 Task: Look for space in Hunchun, China from 4th June, 2023 to 8th June, 2023 for 2 adults in price range Rs.8000 to Rs.16000. Place can be private room with 1  bedroom having 1 bed and 1 bathroom. Property type can be house, flat, guest house, hotel. Booking option can be shelf check-in. Required host language is Chinese (Simplified).
Action: Mouse moved to (619, 91)
Screenshot: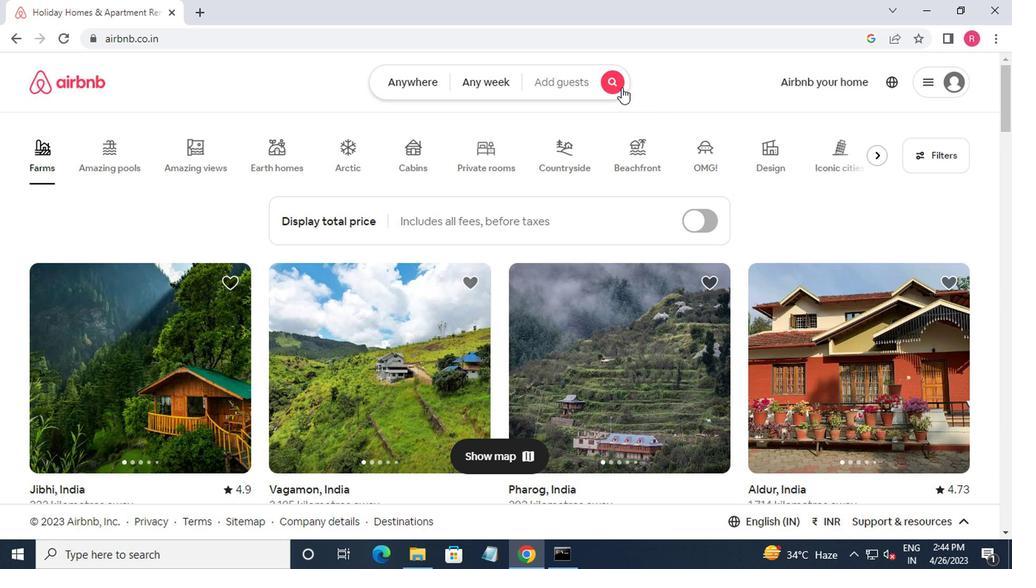 
Action: Mouse pressed left at (619, 91)
Screenshot: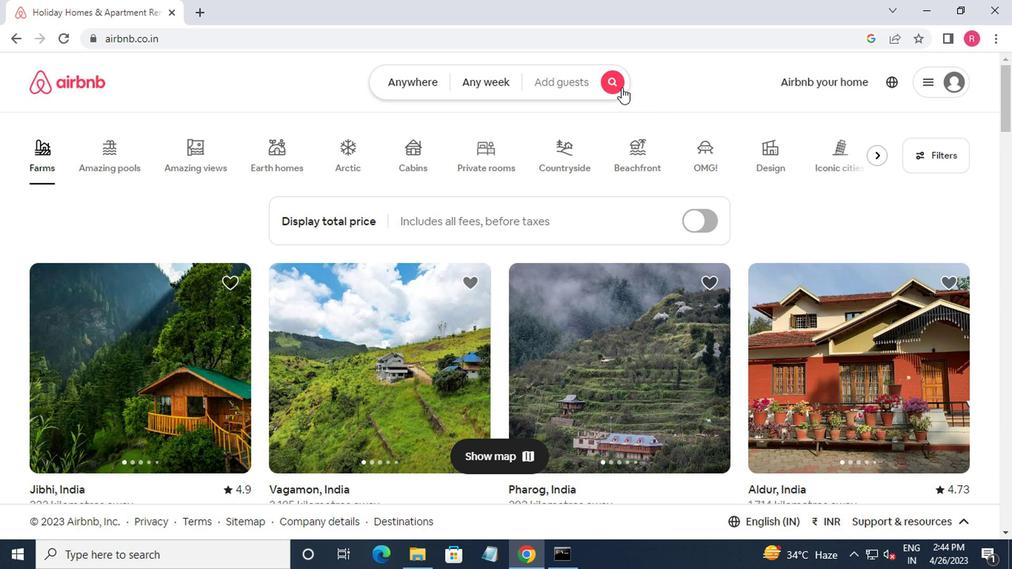 
Action: Mouse moved to (240, 149)
Screenshot: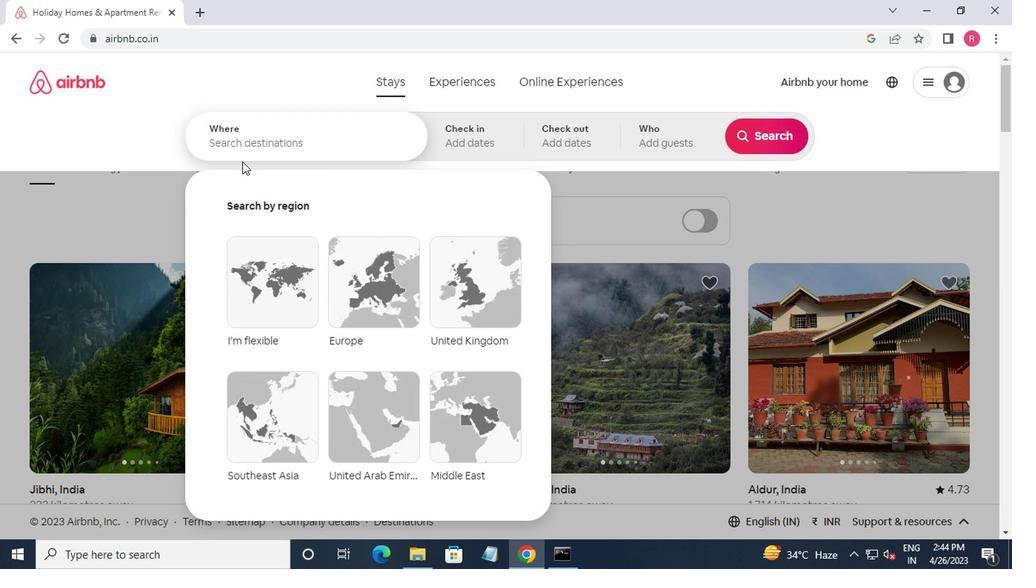 
Action: Mouse pressed left at (240, 149)
Screenshot: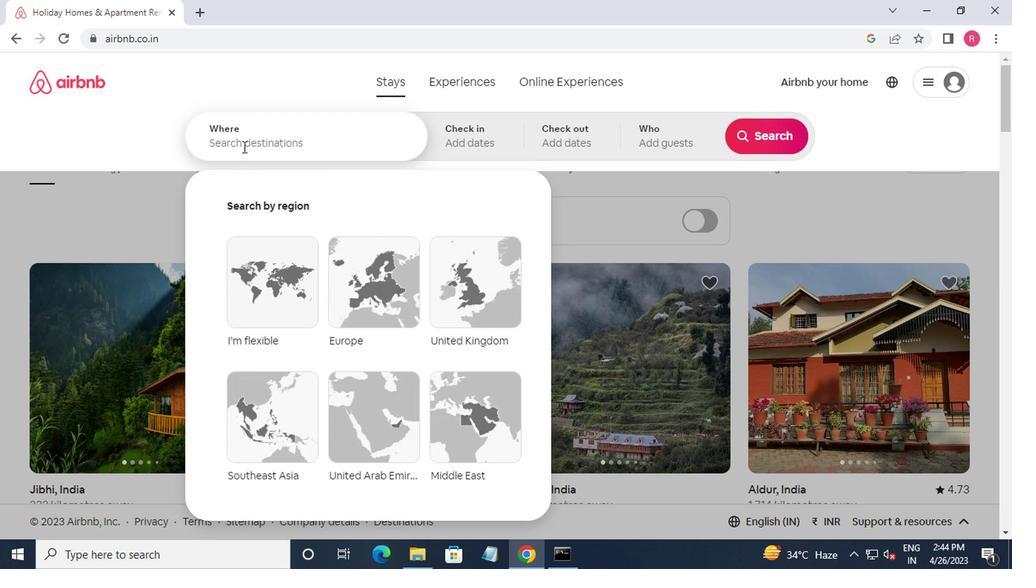 
Action: Mouse moved to (253, 158)
Screenshot: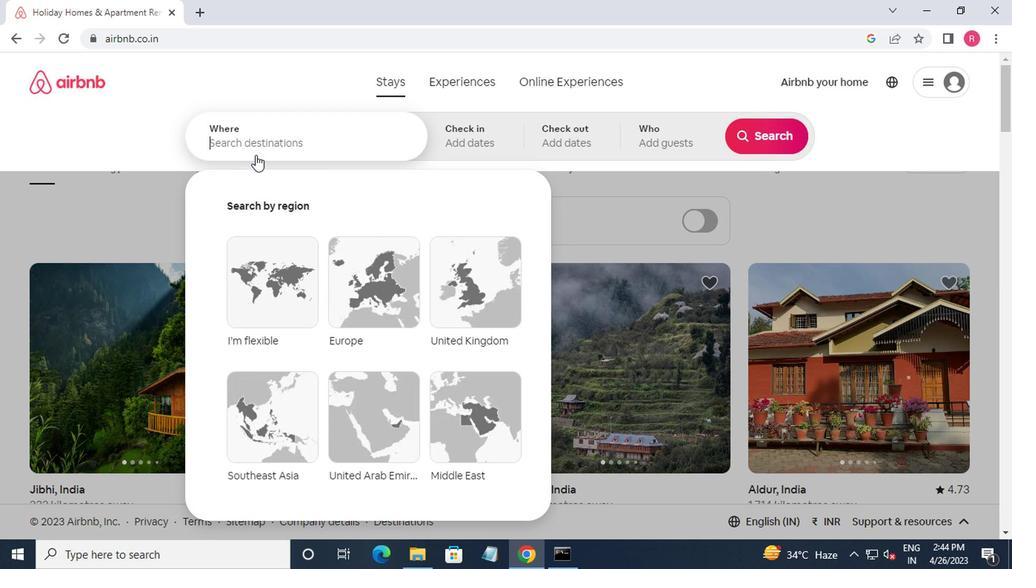 
Action: Key pressed h
Screenshot: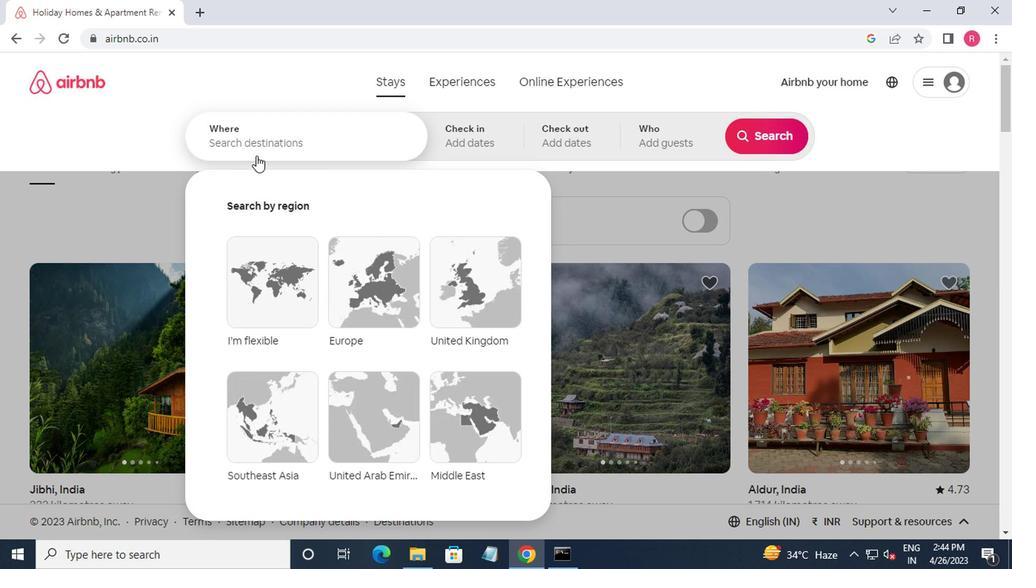 
Action: Mouse moved to (253, 159)
Screenshot: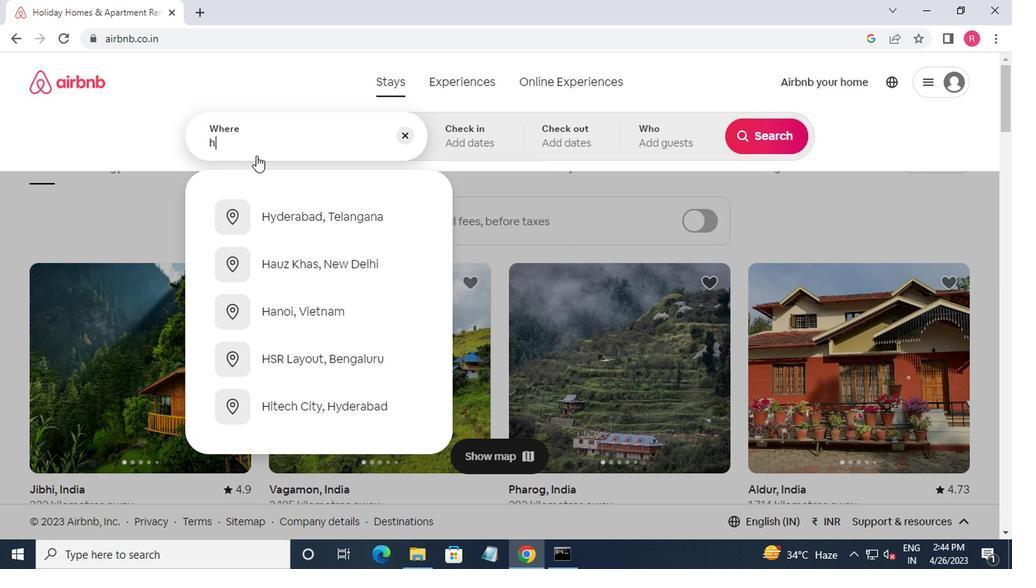 
Action: Key pressed unchy<Key.backspace>
Screenshot: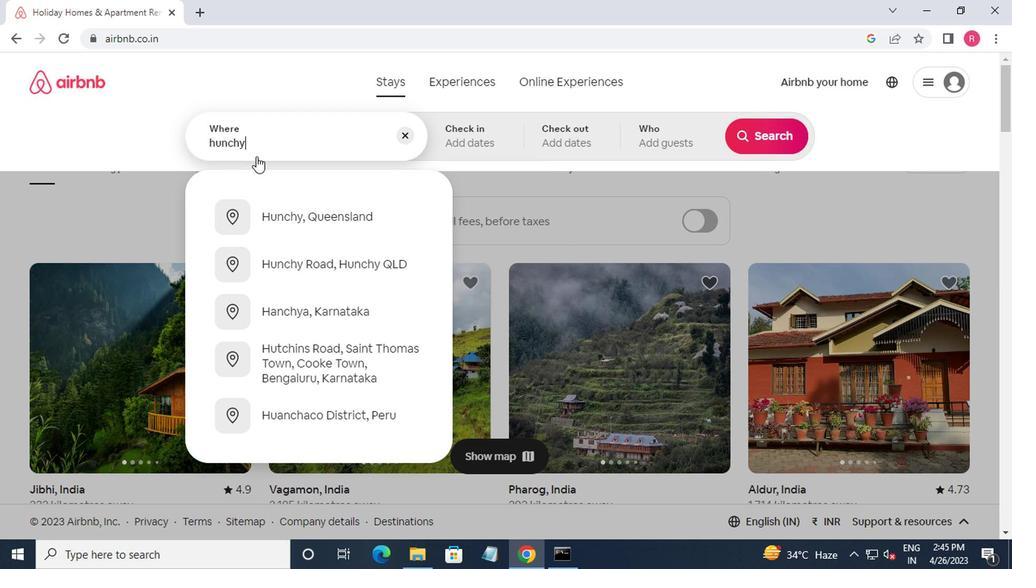 
Action: Mouse moved to (254, 159)
Screenshot: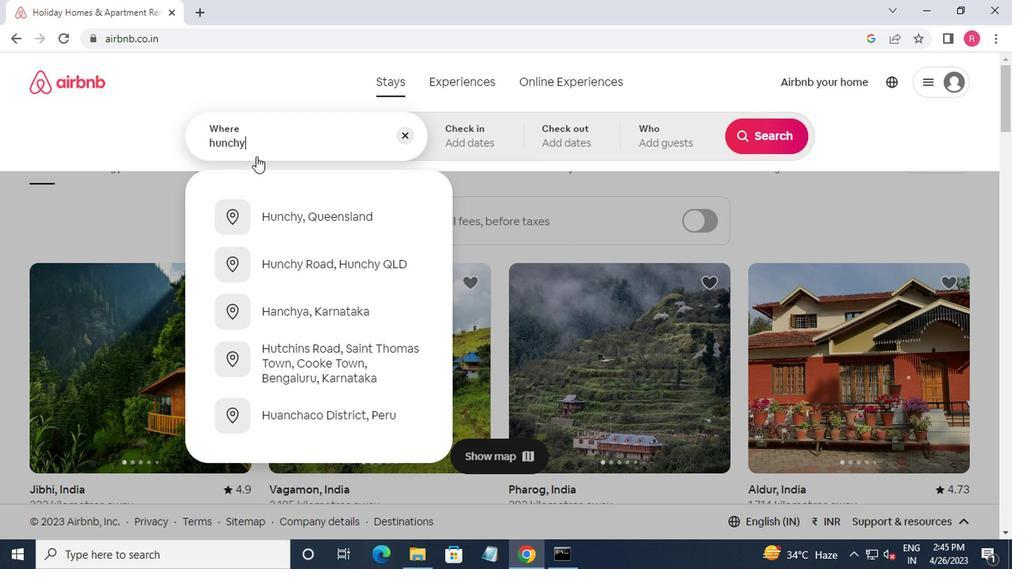 
Action: Key pressed un
Screenshot: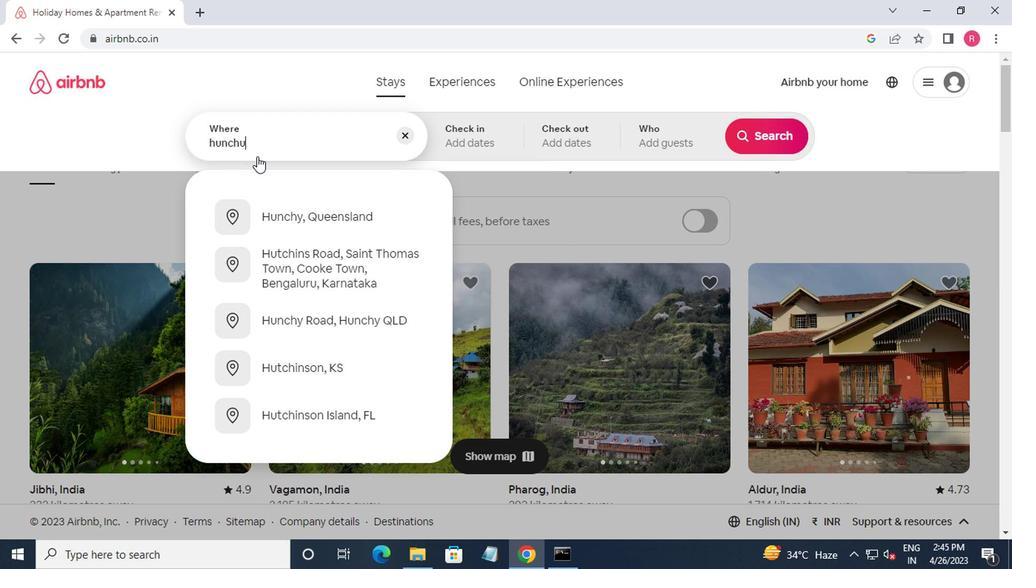 
Action: Mouse moved to (254, 159)
Screenshot: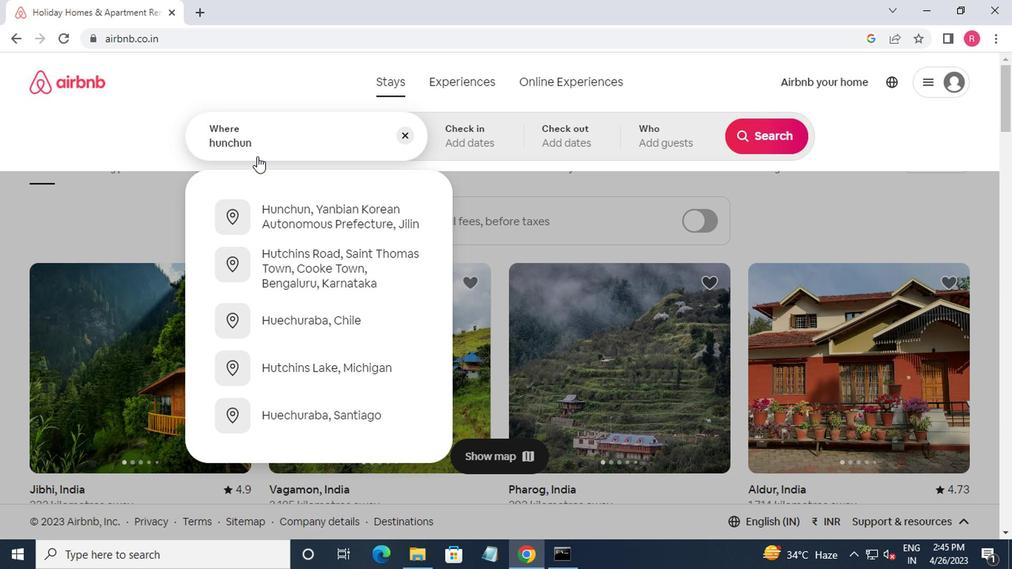 
Action: Key pressed ,china<Key.enter>
Screenshot: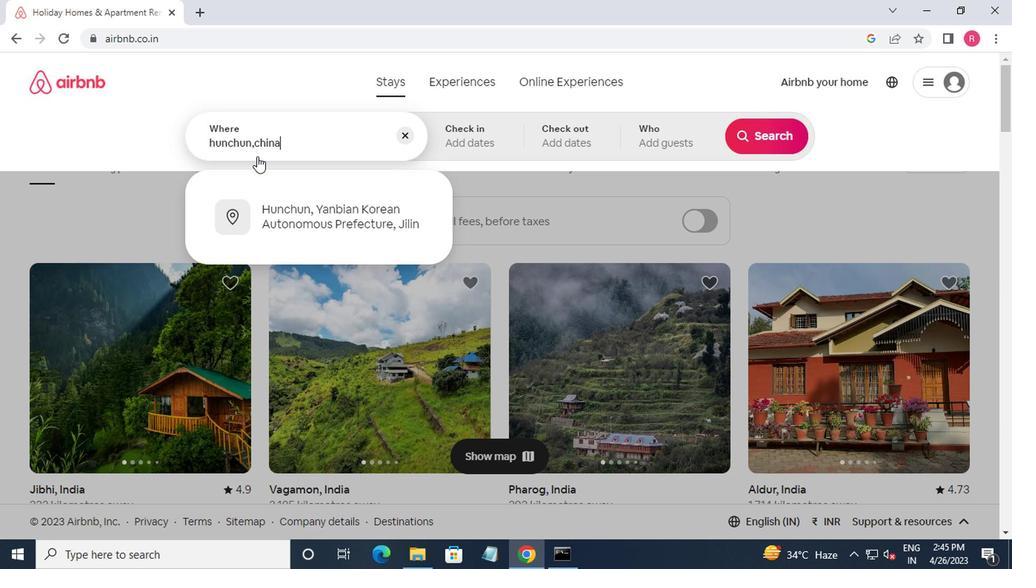 
Action: Mouse moved to (754, 263)
Screenshot: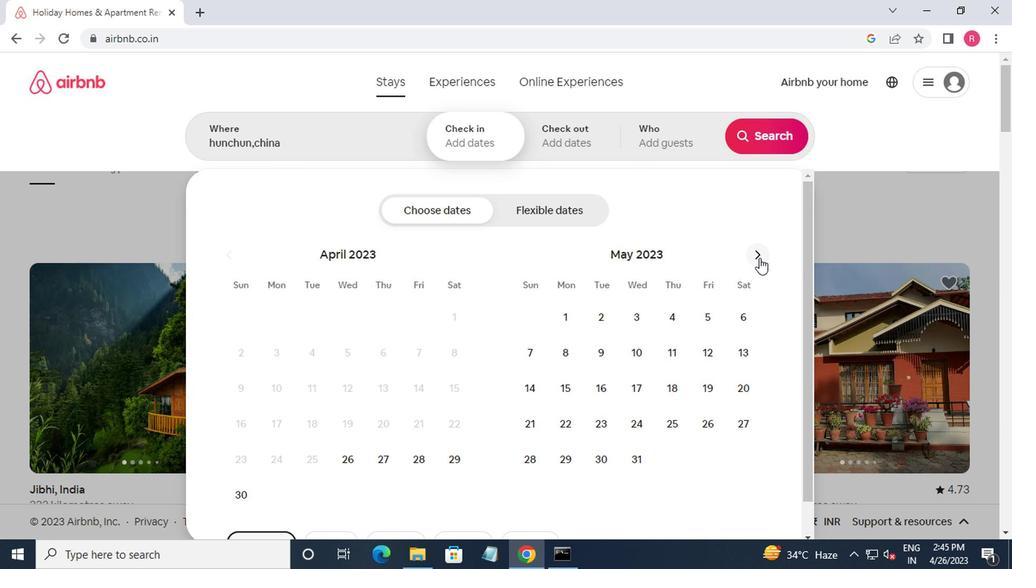 
Action: Mouse pressed left at (754, 263)
Screenshot: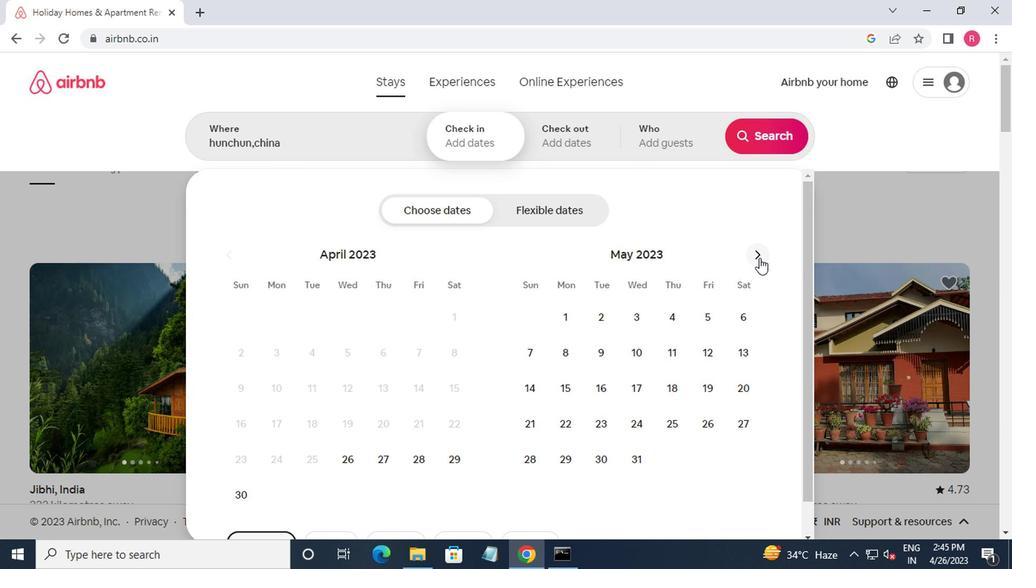 
Action: Mouse moved to (537, 365)
Screenshot: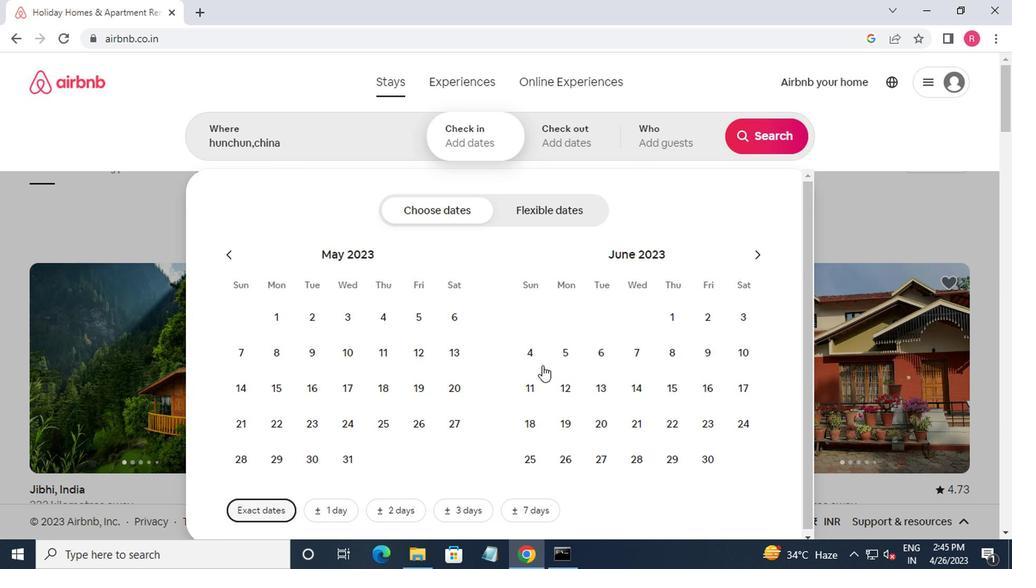 
Action: Mouse pressed left at (537, 365)
Screenshot: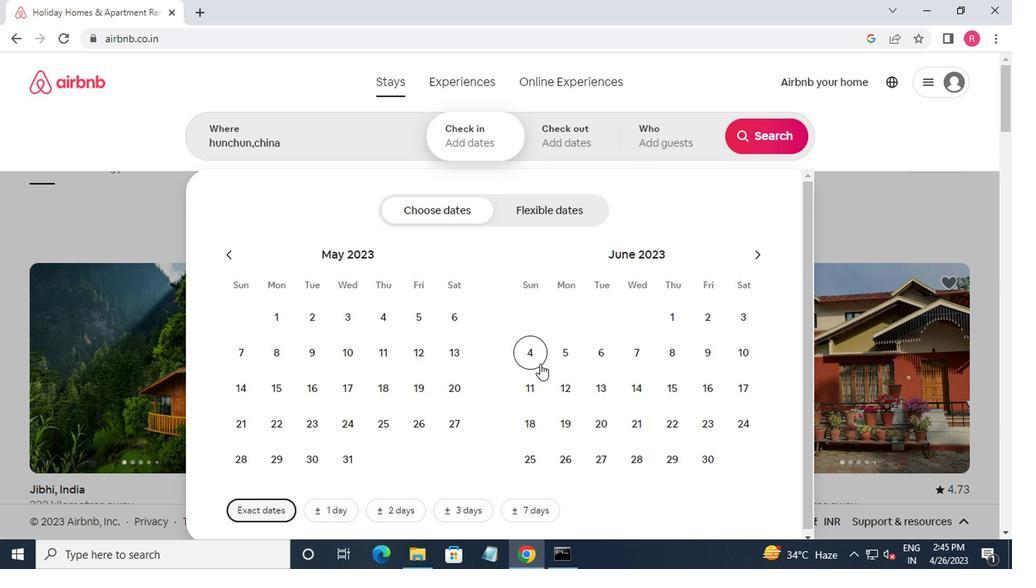 
Action: Mouse moved to (671, 356)
Screenshot: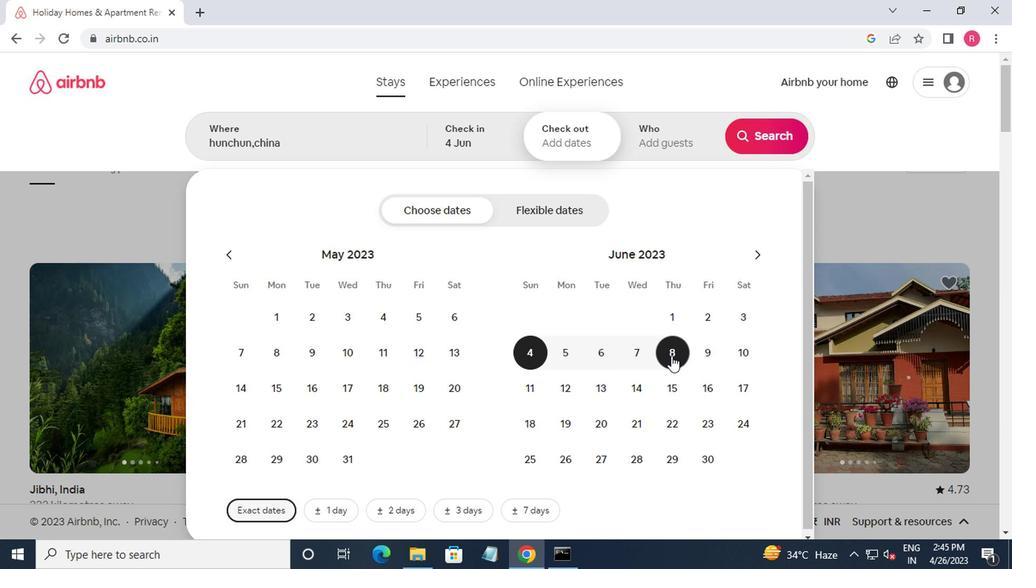 
Action: Mouse pressed left at (671, 356)
Screenshot: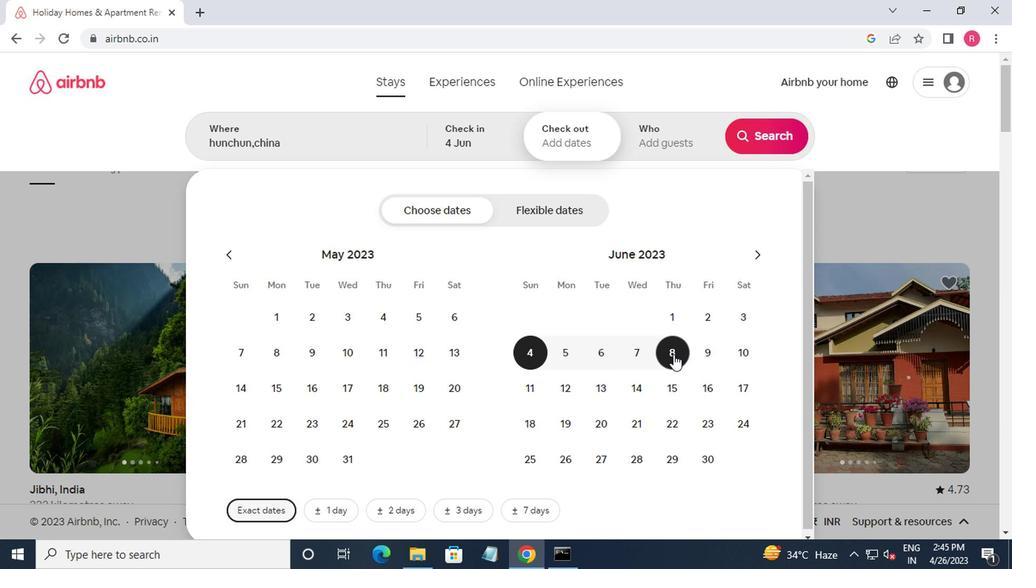 
Action: Mouse moved to (651, 145)
Screenshot: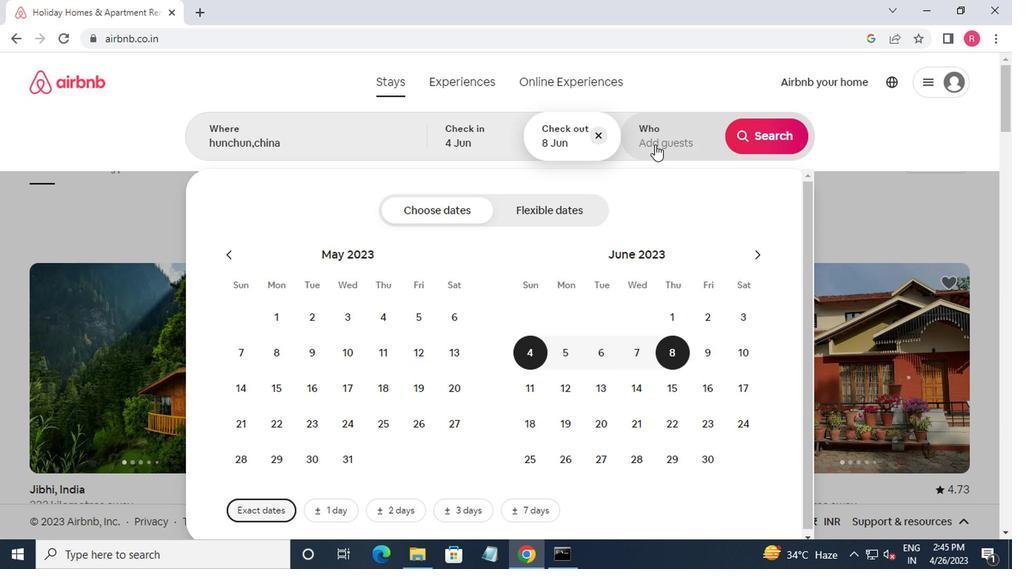 
Action: Mouse pressed left at (651, 145)
Screenshot: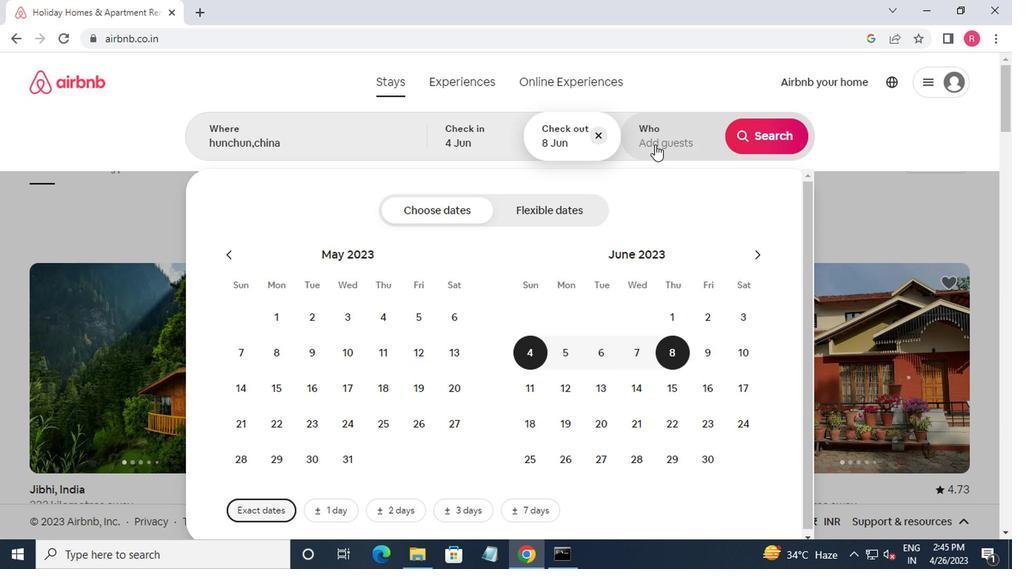 
Action: Mouse moved to (765, 212)
Screenshot: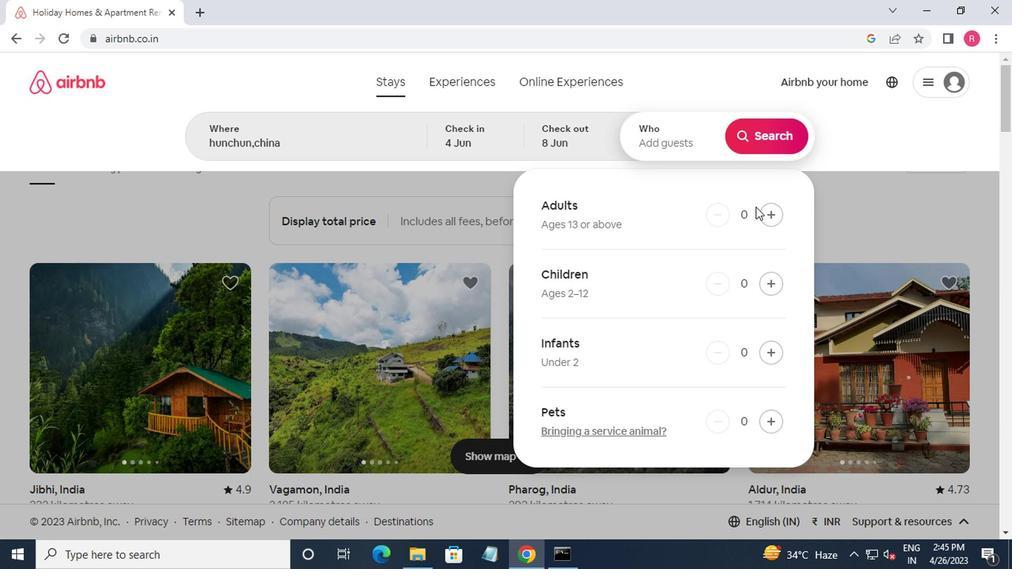 
Action: Mouse pressed left at (765, 212)
Screenshot: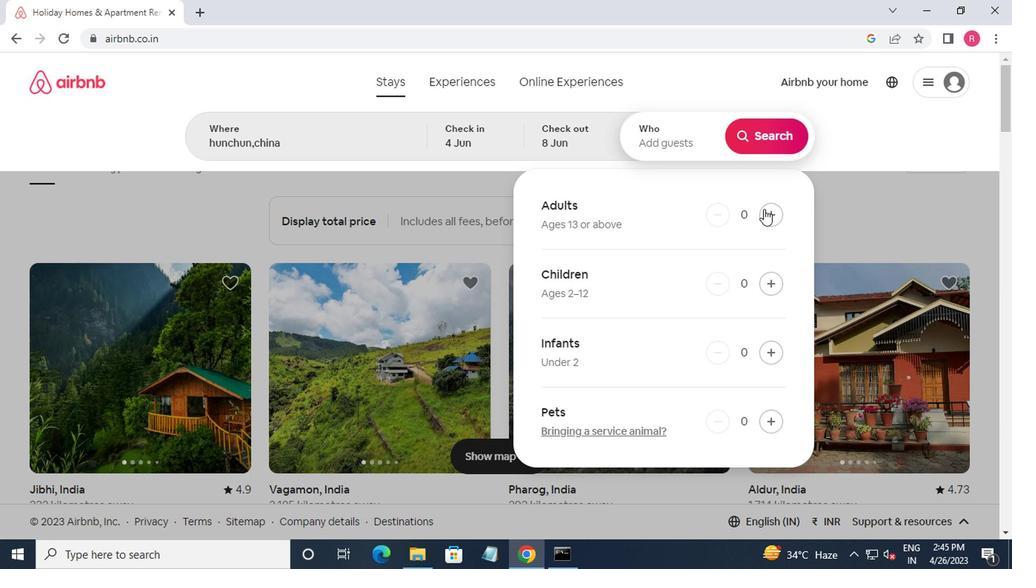 
Action: Mouse moved to (765, 214)
Screenshot: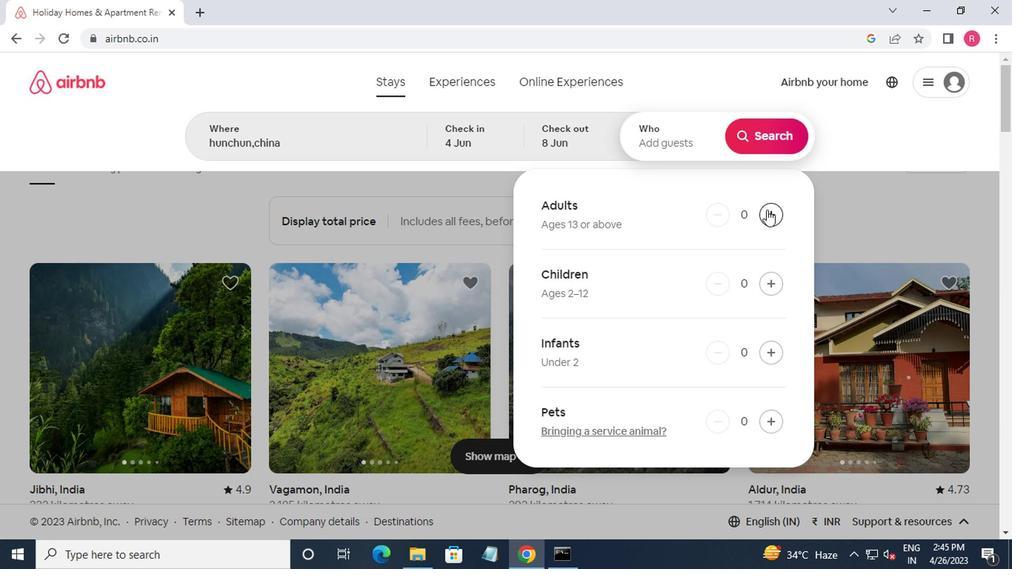 
Action: Mouse pressed left at (765, 214)
Screenshot: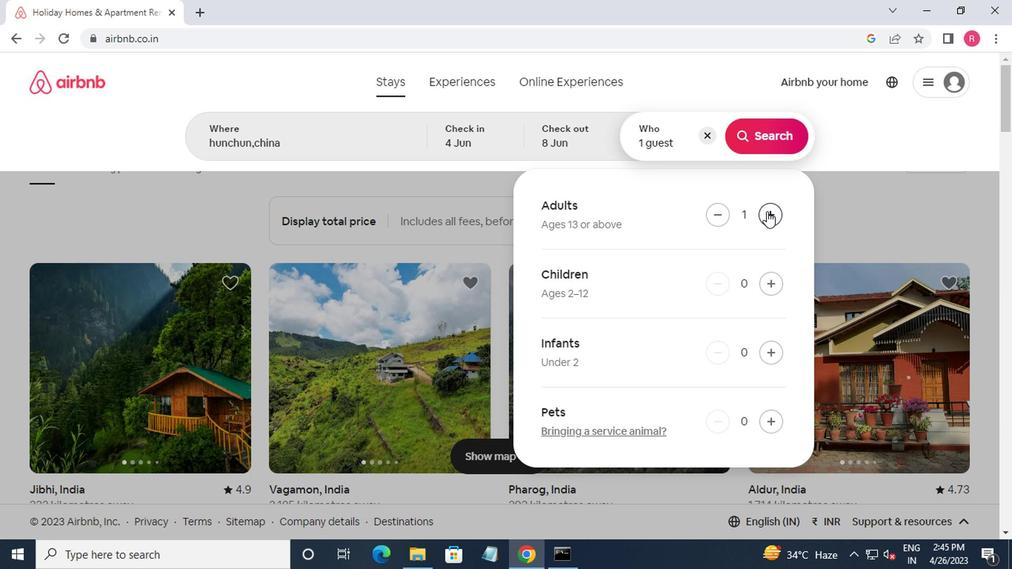 
Action: Mouse moved to (749, 149)
Screenshot: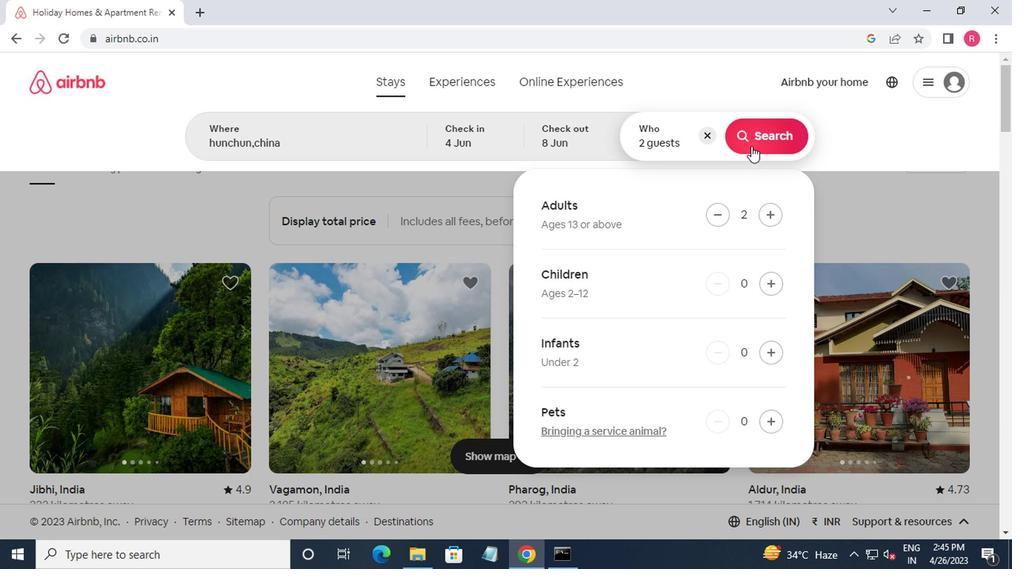 
Action: Mouse pressed left at (749, 149)
Screenshot: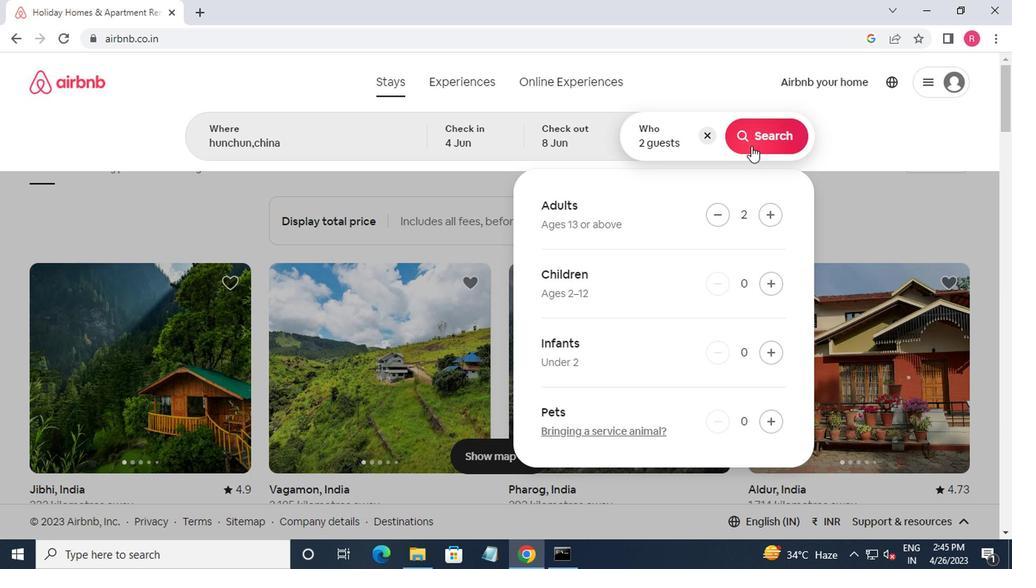 
Action: Mouse moved to (930, 147)
Screenshot: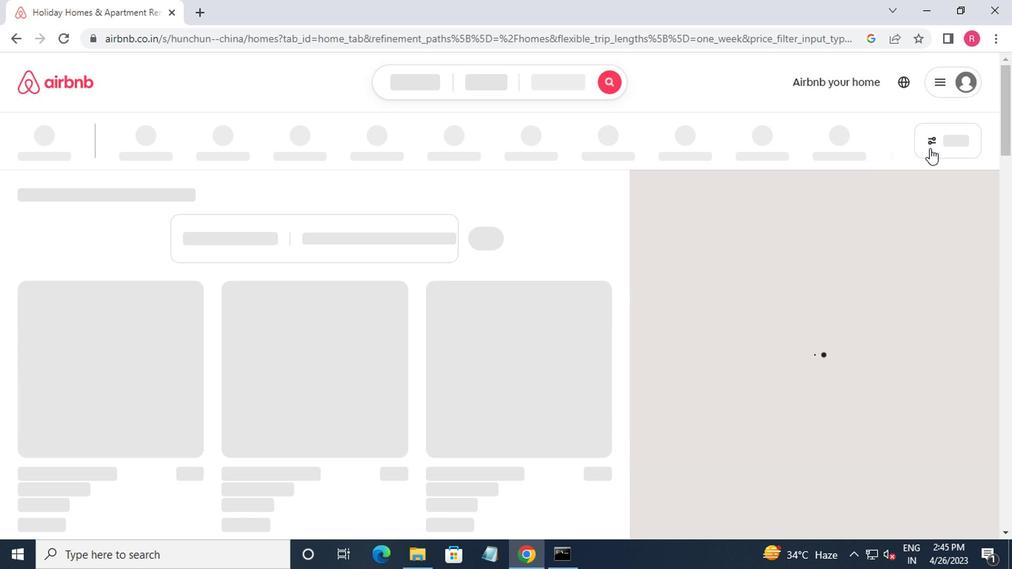 
Action: Mouse pressed left at (930, 147)
Screenshot: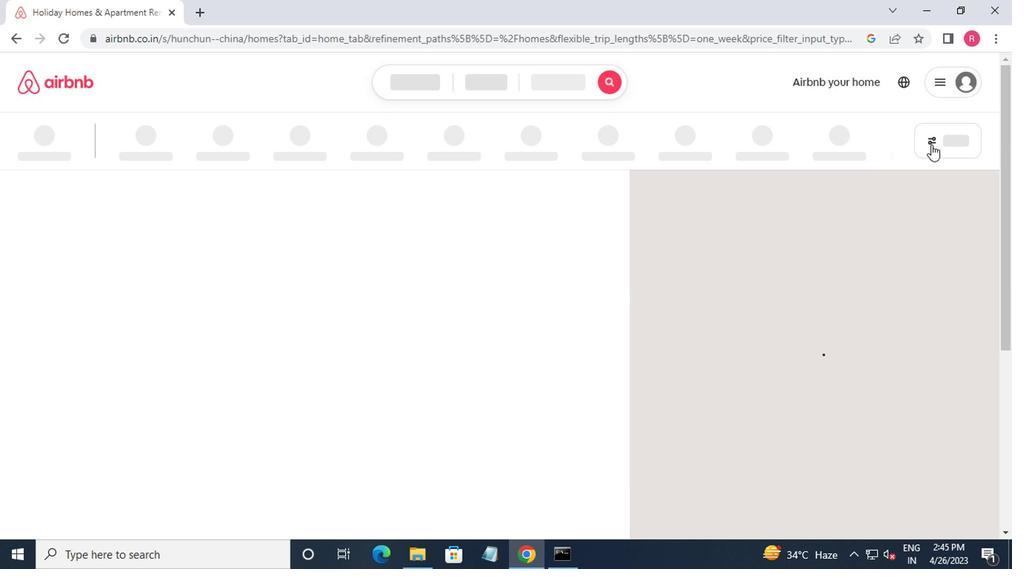 
Action: Mouse moved to (398, 238)
Screenshot: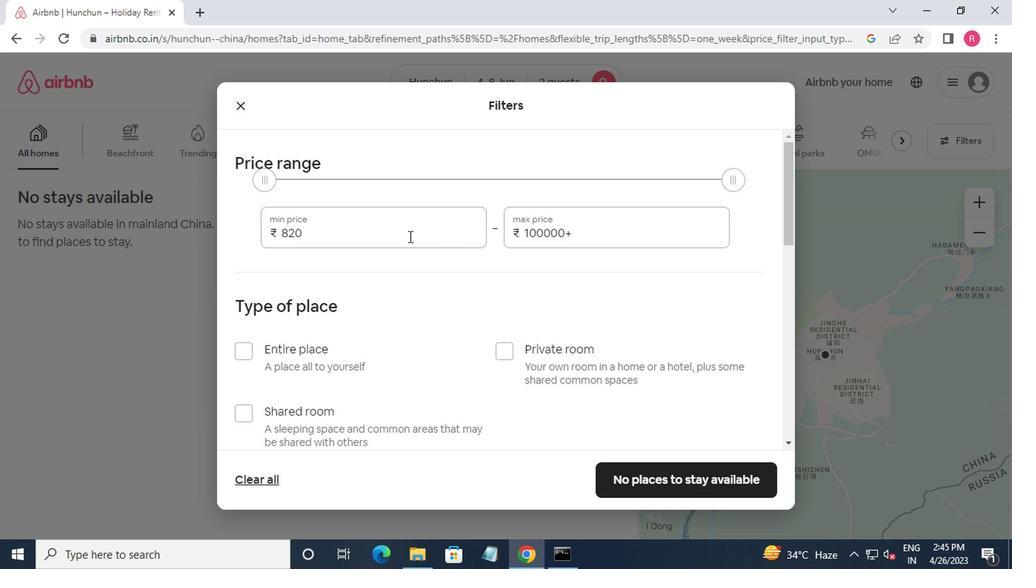
Action: Mouse pressed left at (398, 238)
Screenshot: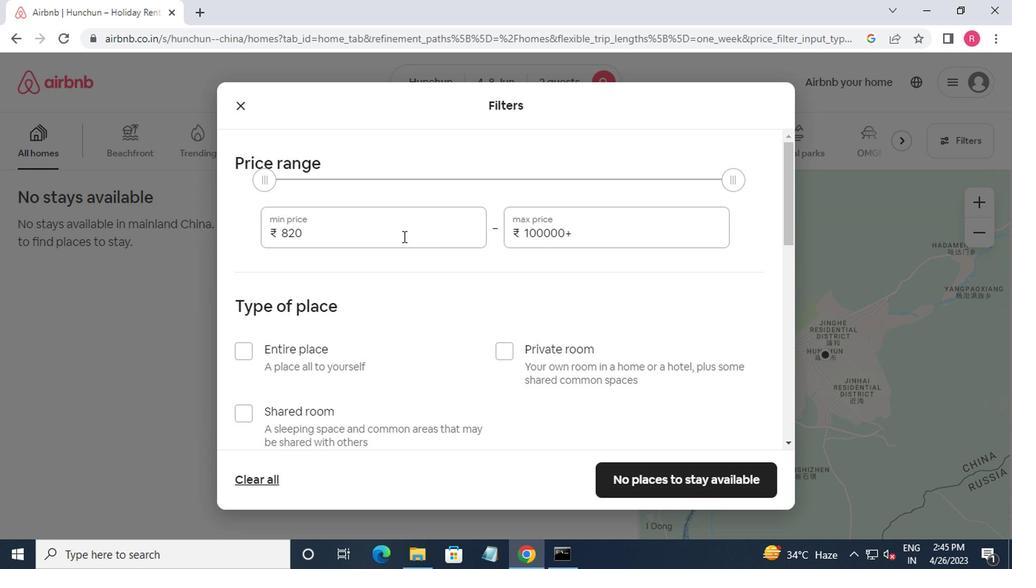 
Action: Mouse moved to (409, 240)
Screenshot: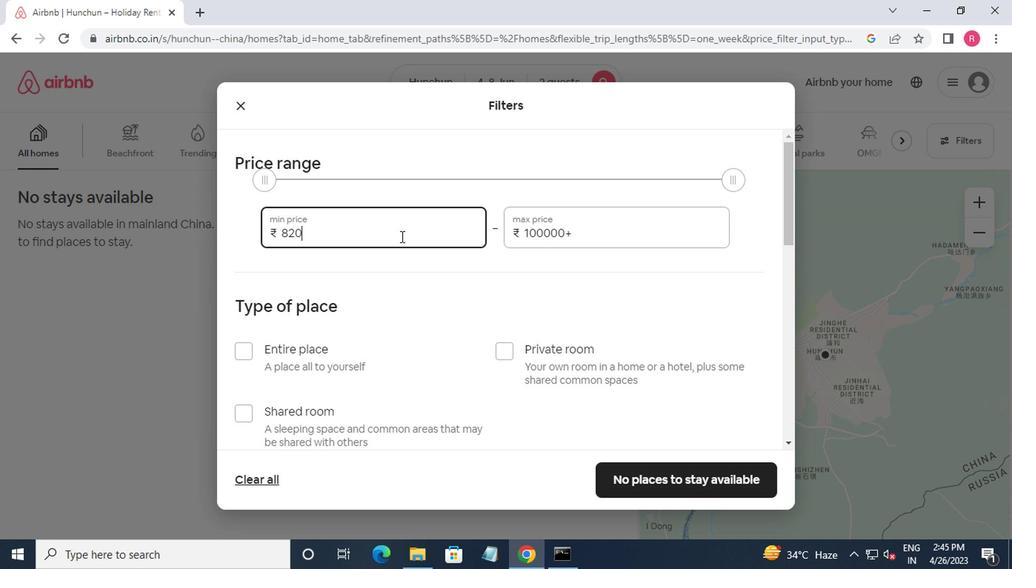 
Action: Key pressed <Key.backspace><Key.backspace>000<Key.tab>16000
Screenshot: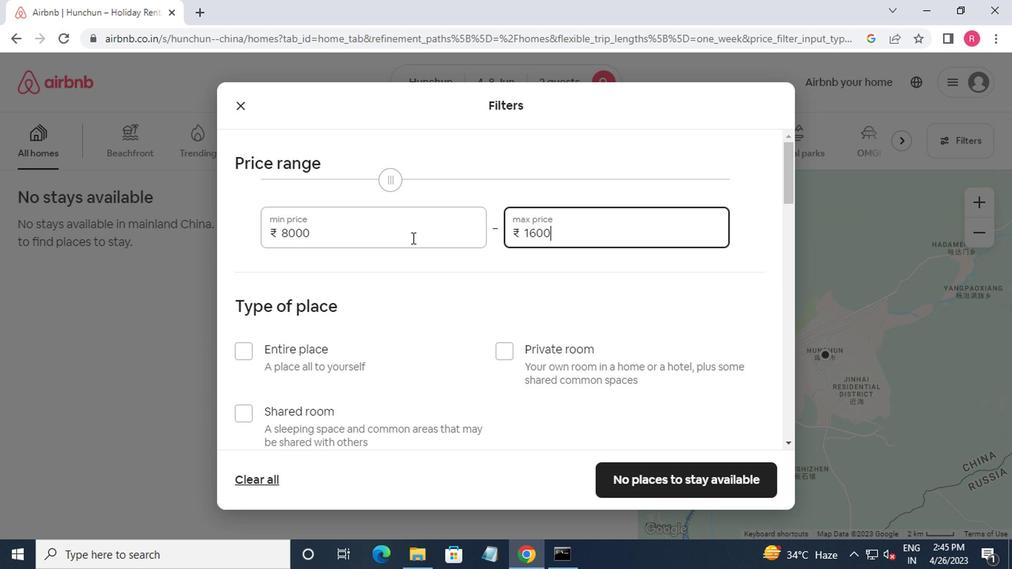 
Action: Mouse moved to (438, 253)
Screenshot: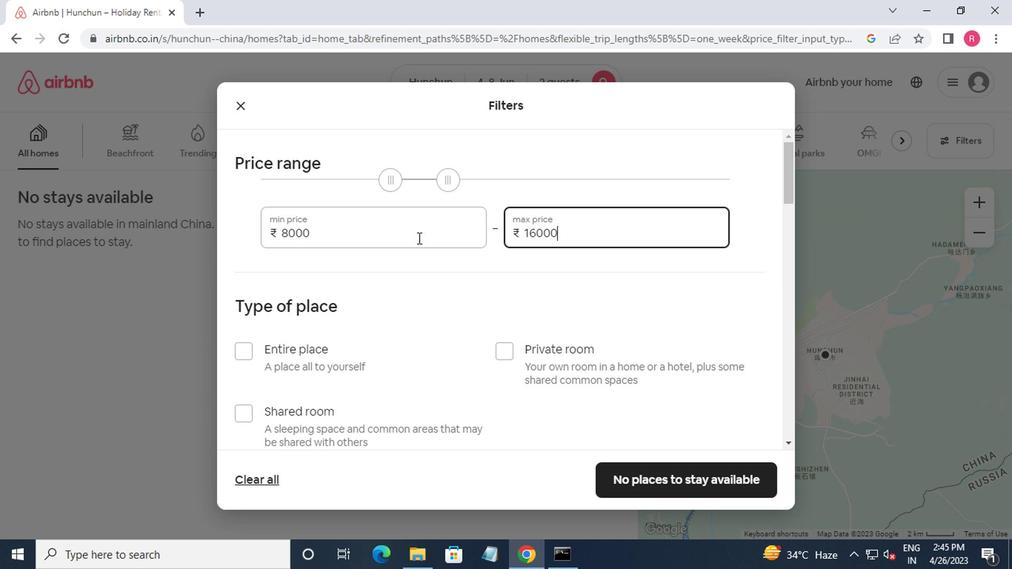 
Action: Mouse scrolled (438, 252) with delta (0, -1)
Screenshot: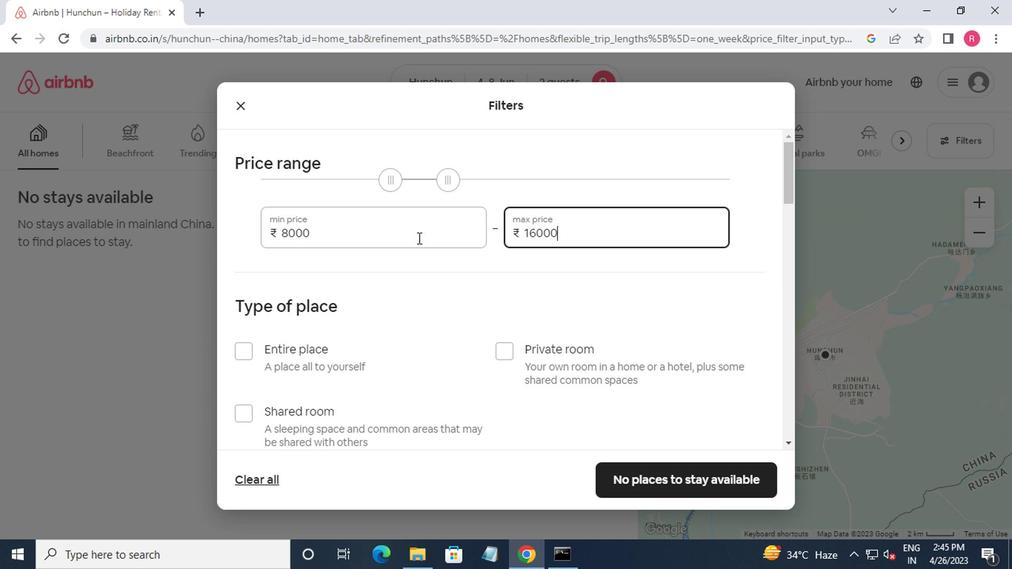 
Action: Mouse moved to (445, 257)
Screenshot: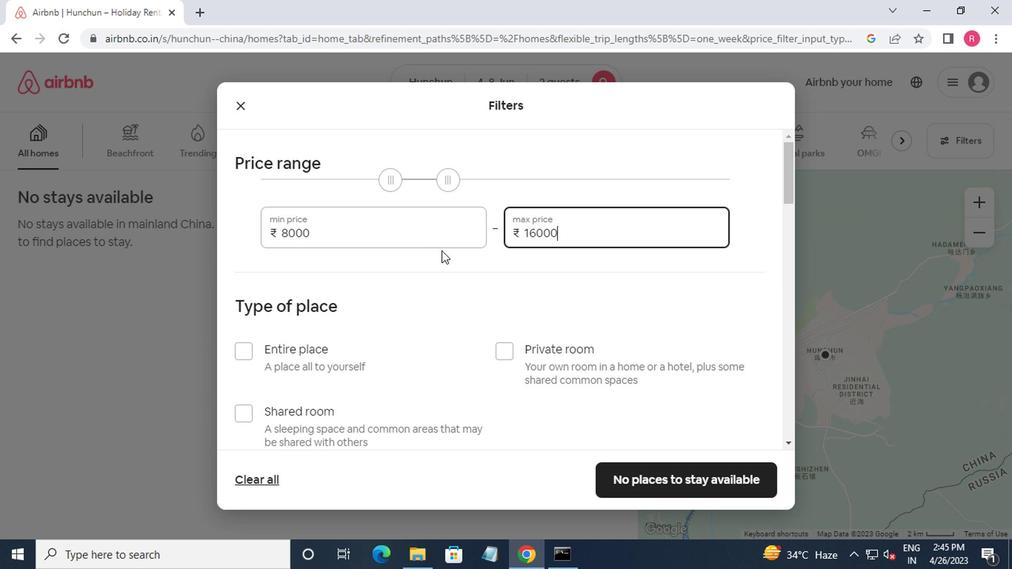 
Action: Mouse scrolled (445, 256) with delta (0, -1)
Screenshot: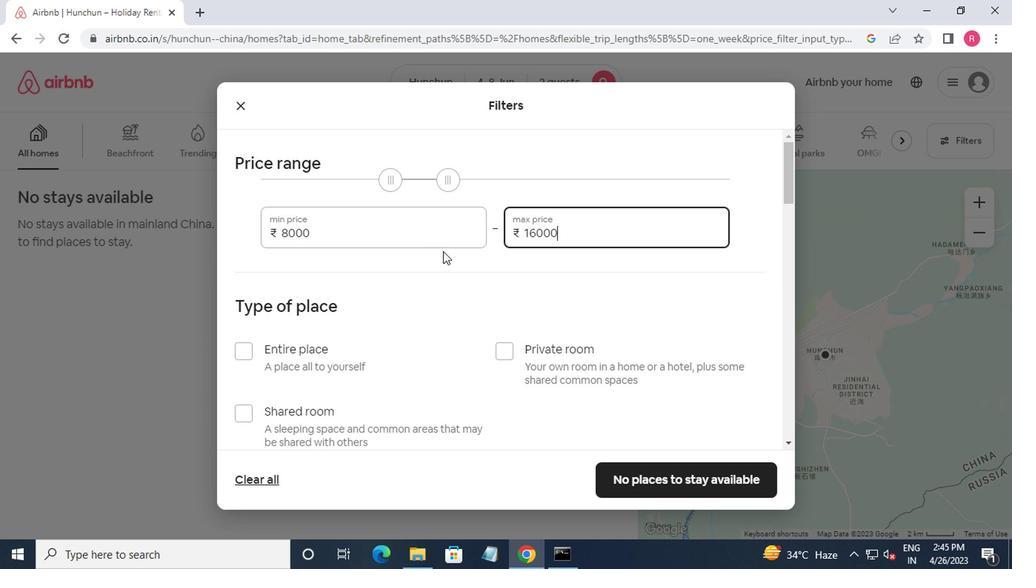 
Action: Mouse moved to (496, 207)
Screenshot: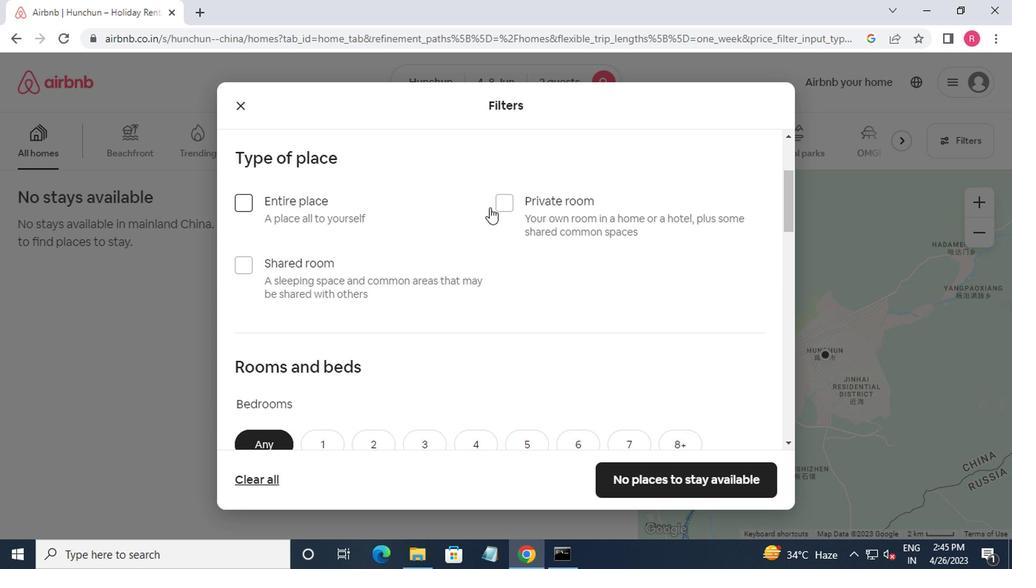 
Action: Mouse pressed left at (496, 207)
Screenshot: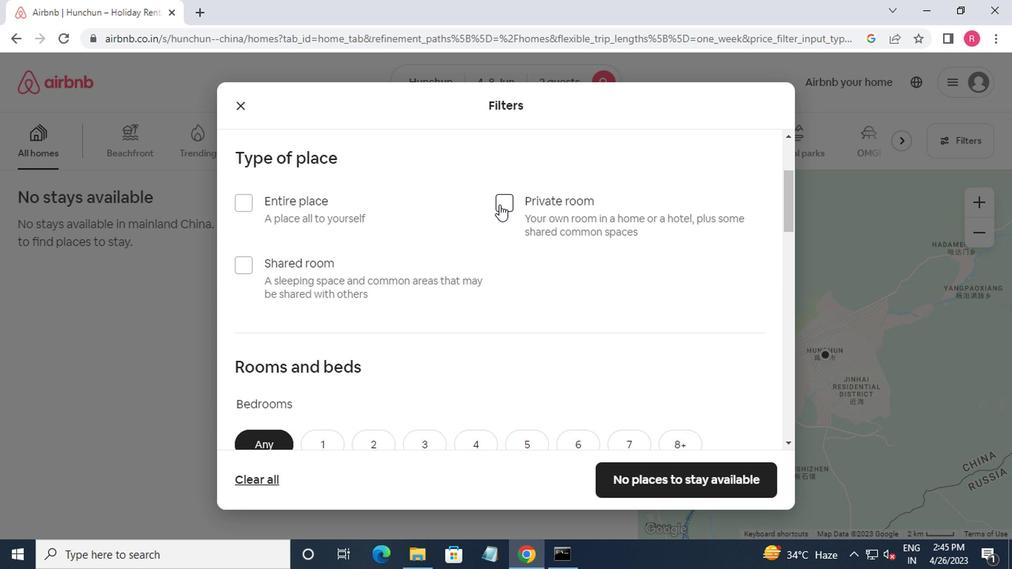 
Action: Mouse moved to (500, 208)
Screenshot: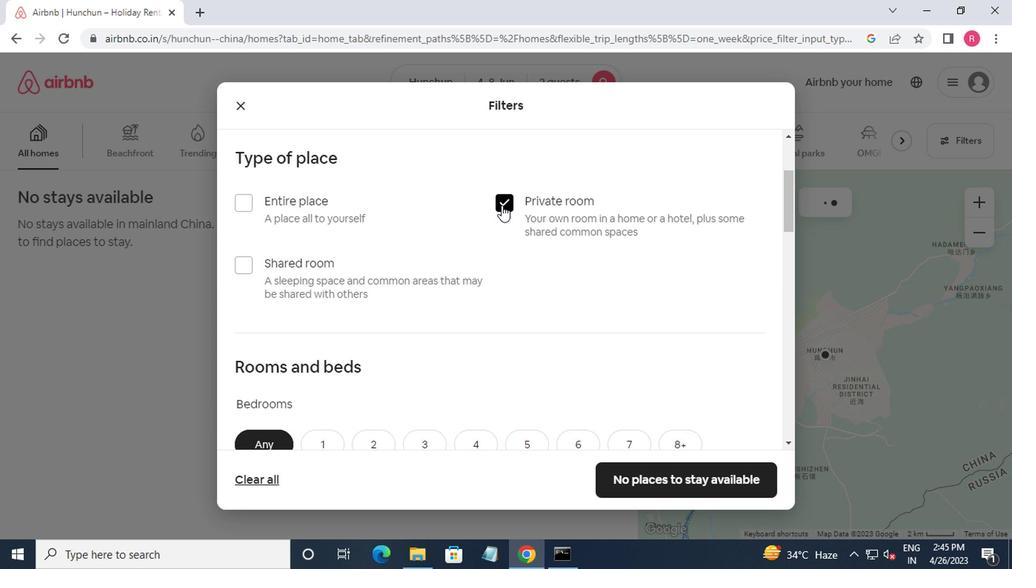 
Action: Mouse scrolled (500, 207) with delta (0, -1)
Screenshot: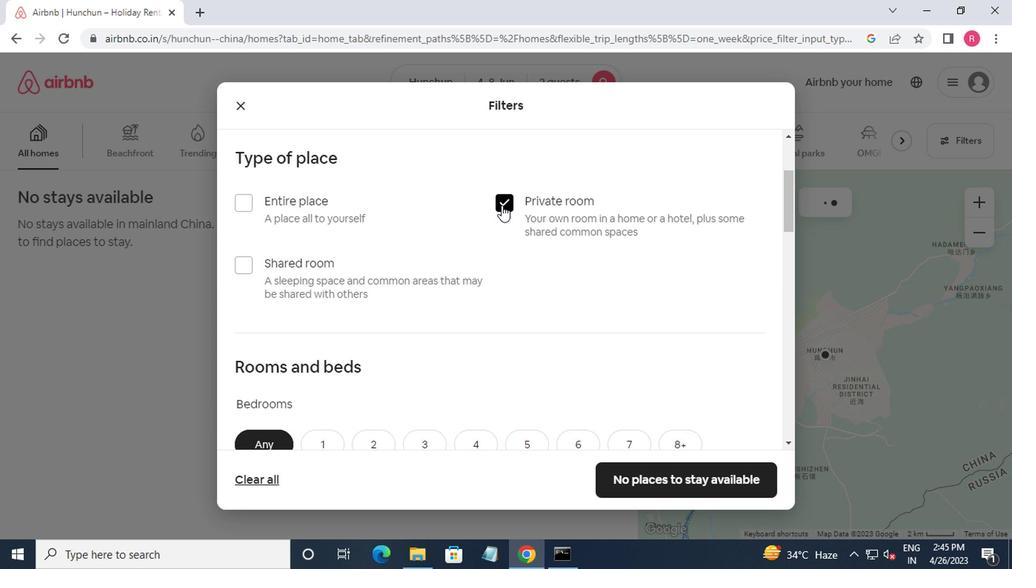
Action: Mouse moved to (500, 209)
Screenshot: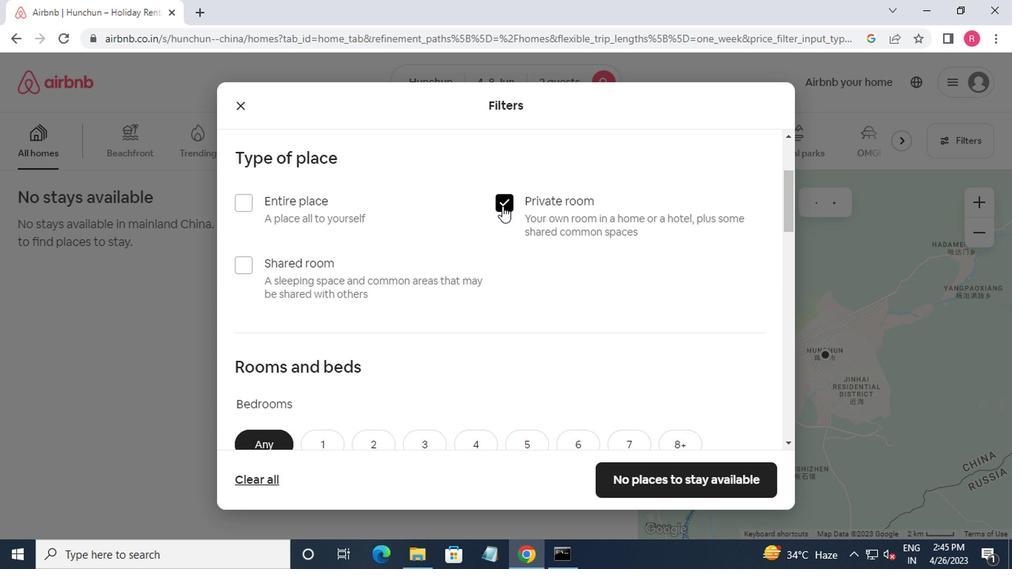 
Action: Mouse scrolled (500, 208) with delta (0, 0)
Screenshot: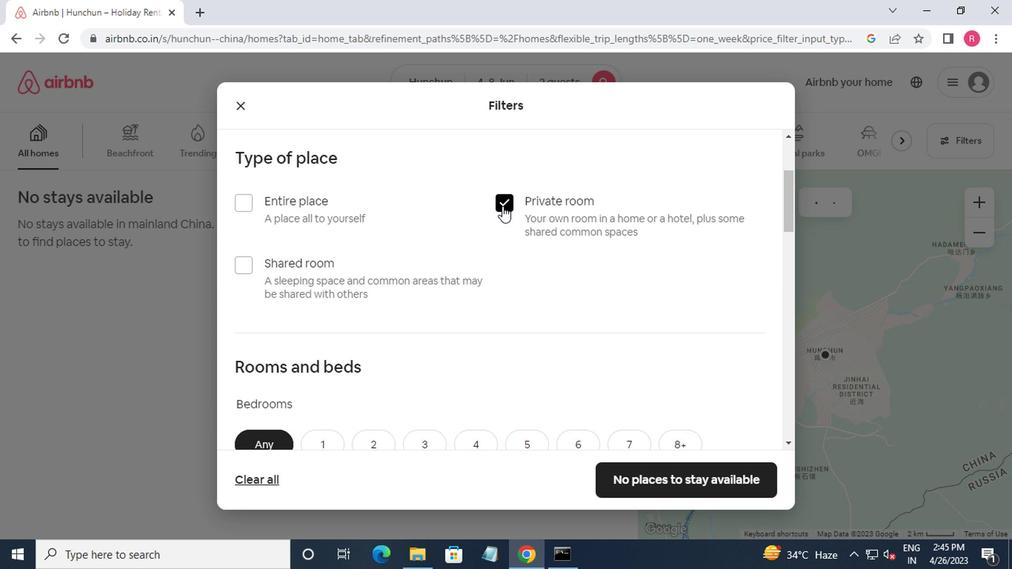 
Action: Mouse moved to (316, 300)
Screenshot: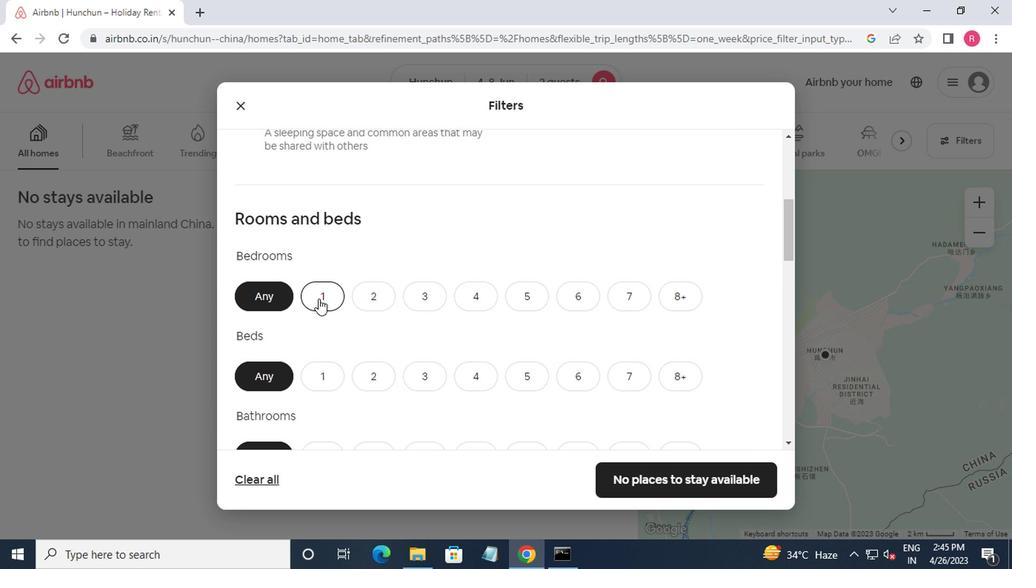 
Action: Mouse pressed left at (316, 300)
Screenshot: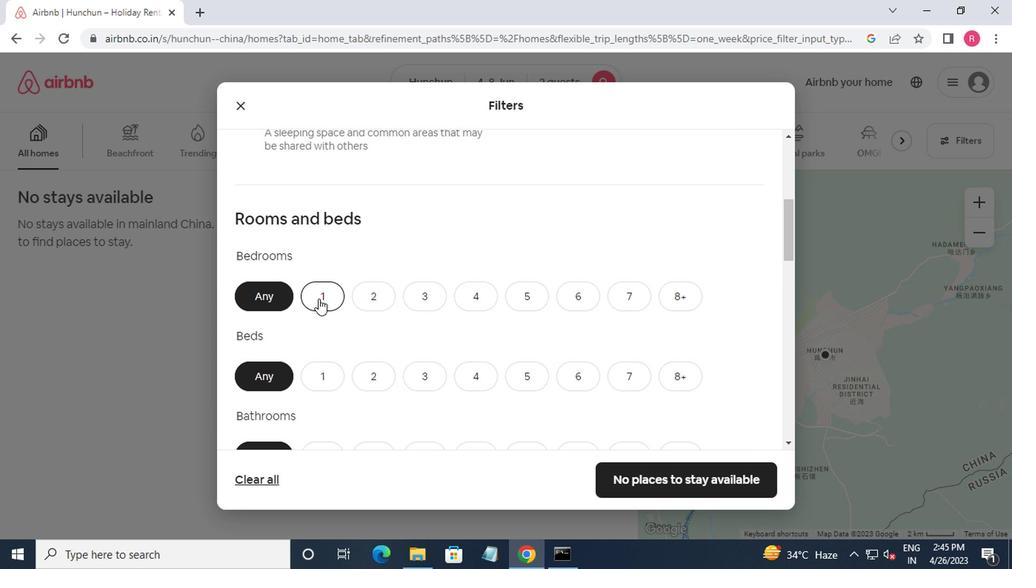 
Action: Mouse moved to (326, 295)
Screenshot: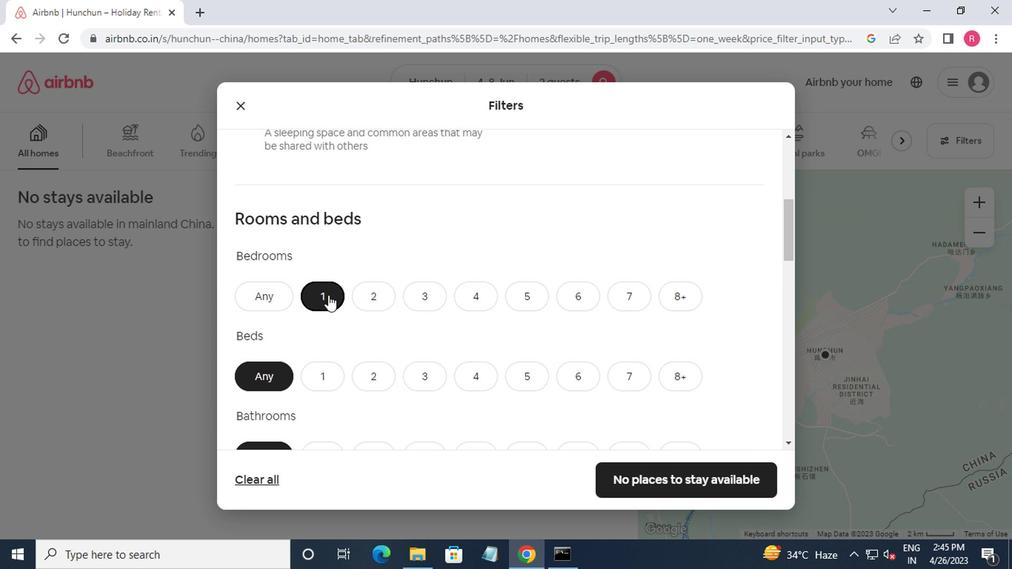 
Action: Mouse scrolled (326, 294) with delta (0, 0)
Screenshot: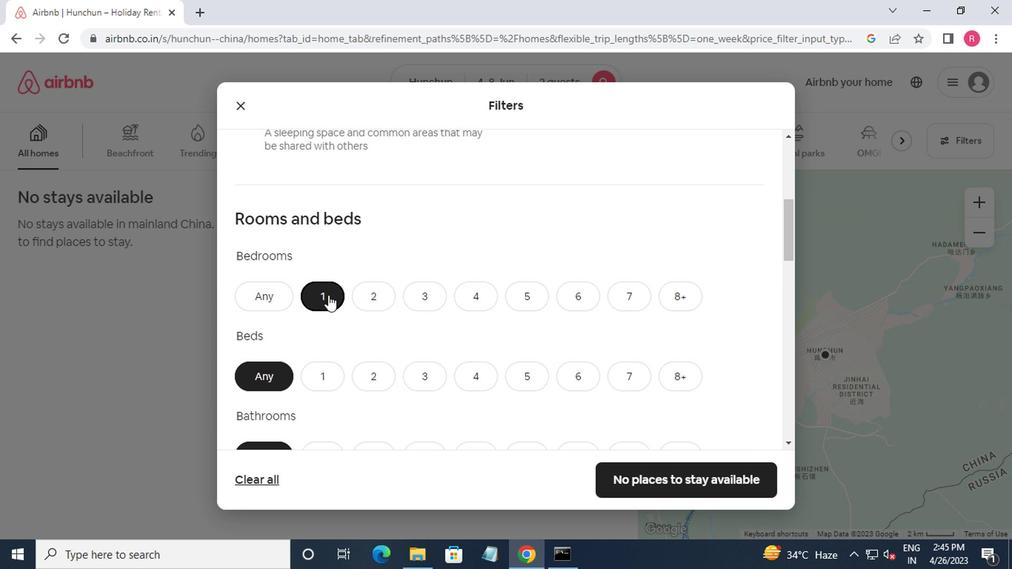 
Action: Mouse moved to (329, 295)
Screenshot: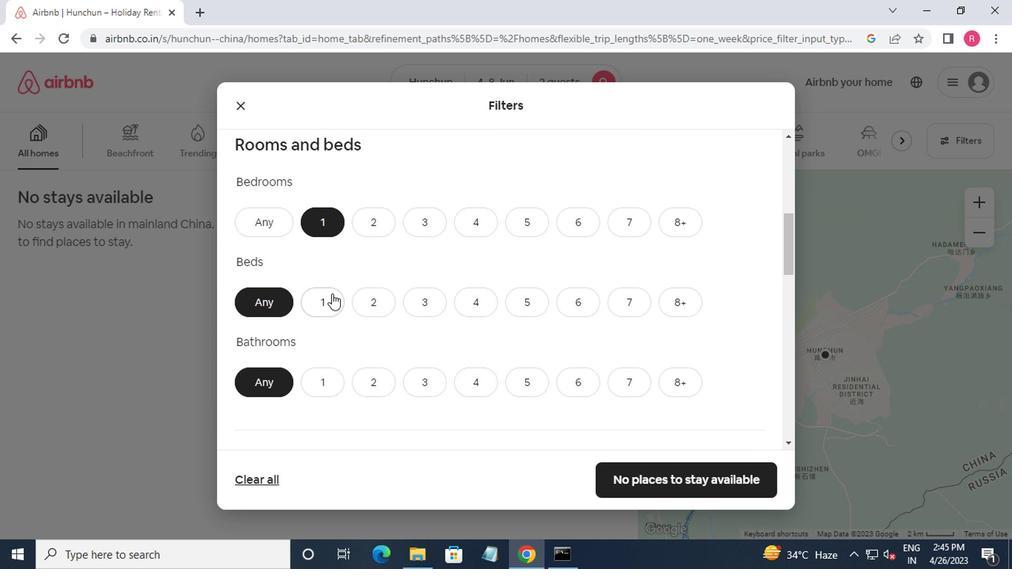
Action: Mouse pressed left at (329, 295)
Screenshot: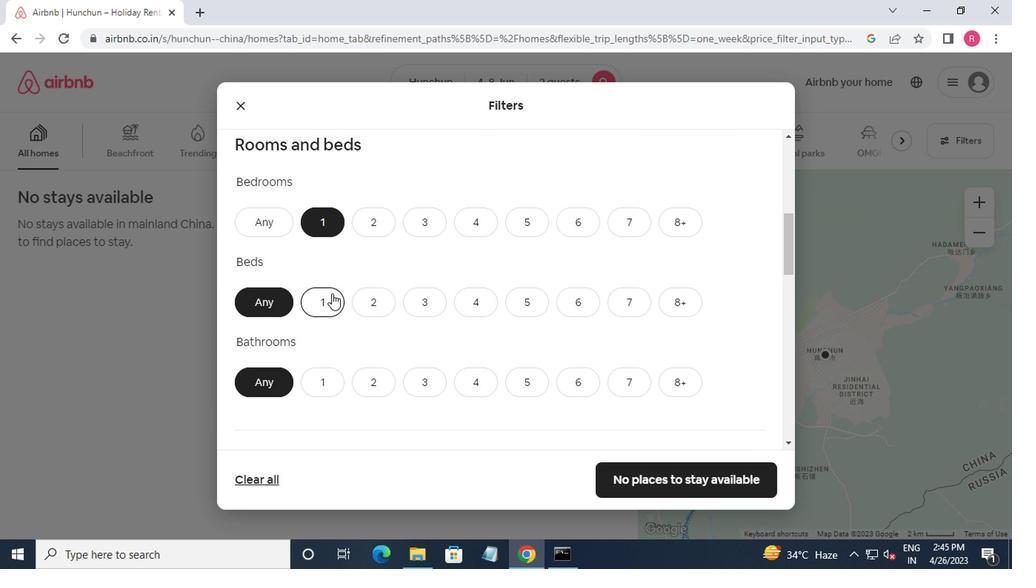 
Action: Mouse moved to (334, 302)
Screenshot: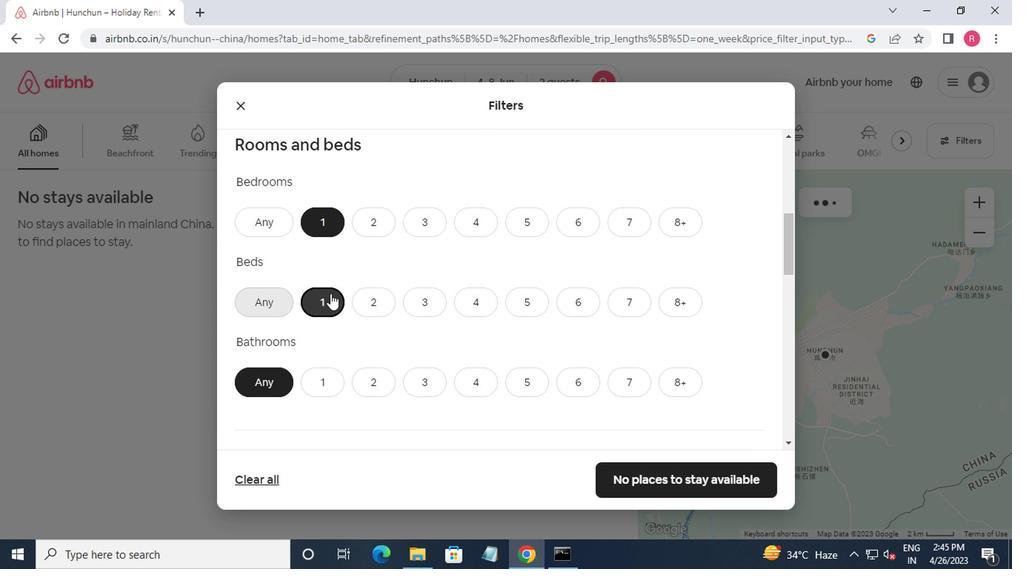 
Action: Mouse scrolled (334, 301) with delta (0, 0)
Screenshot: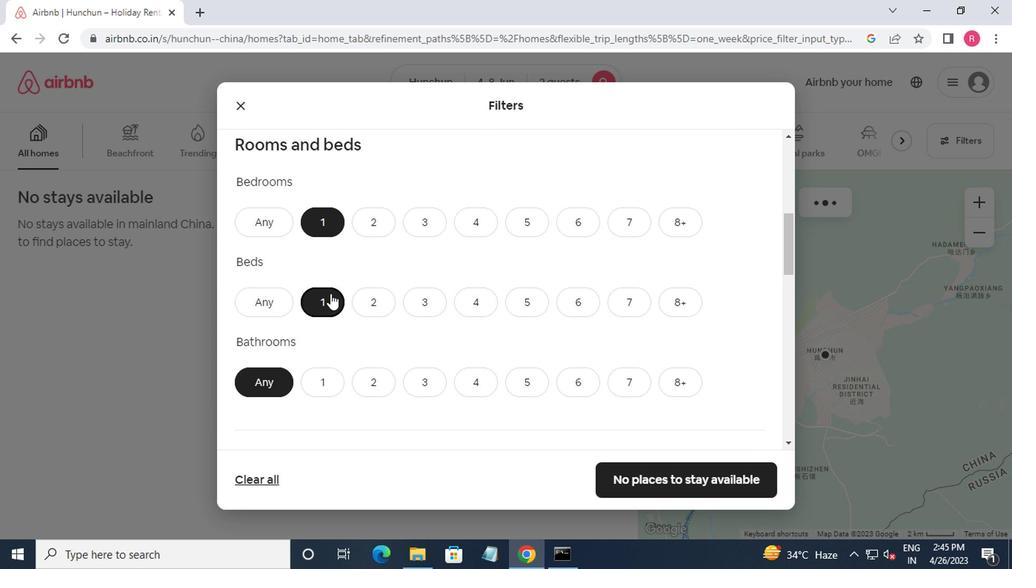 
Action: Mouse moved to (334, 300)
Screenshot: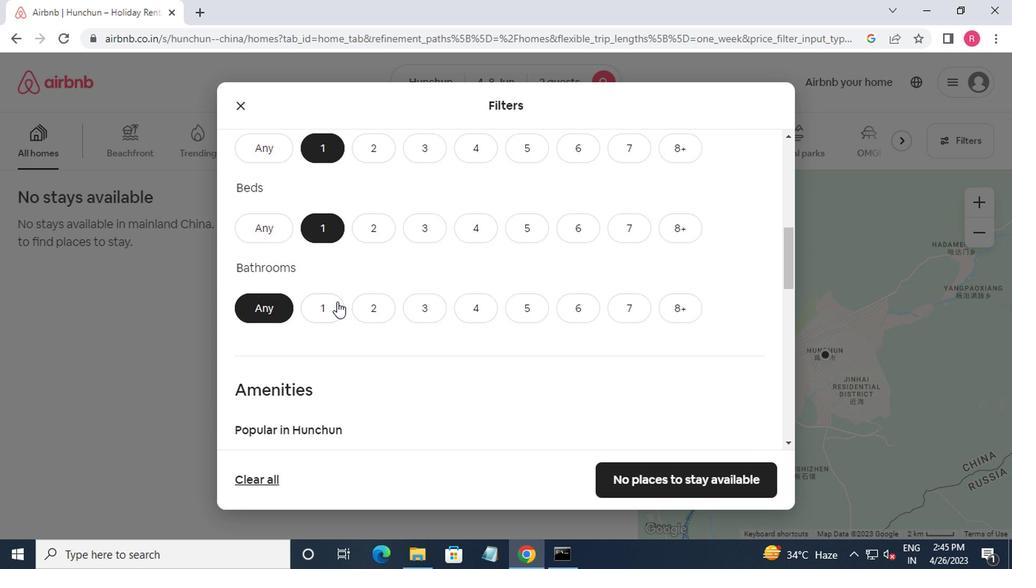 
Action: Mouse pressed left at (334, 300)
Screenshot: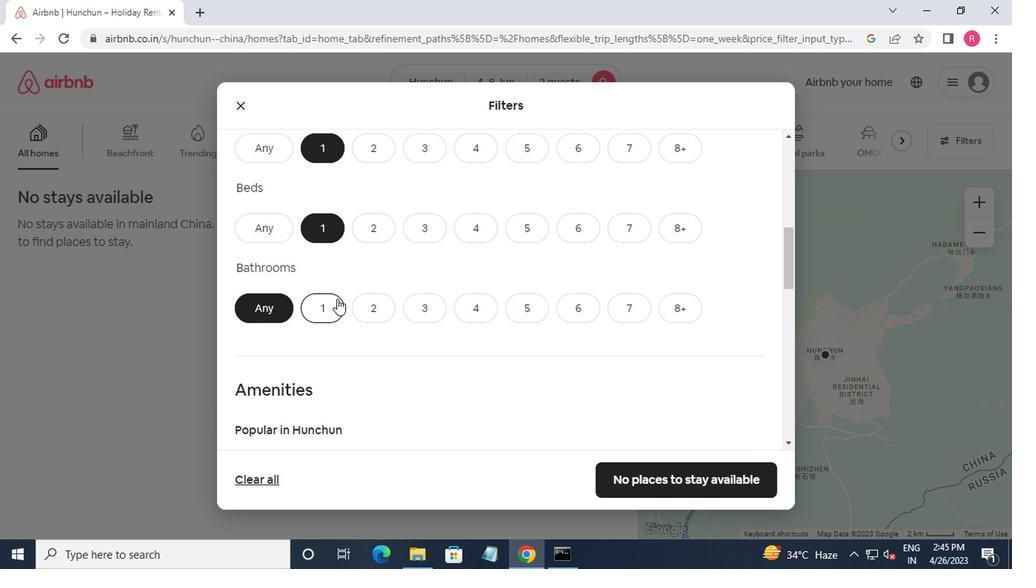 
Action: Mouse moved to (334, 300)
Screenshot: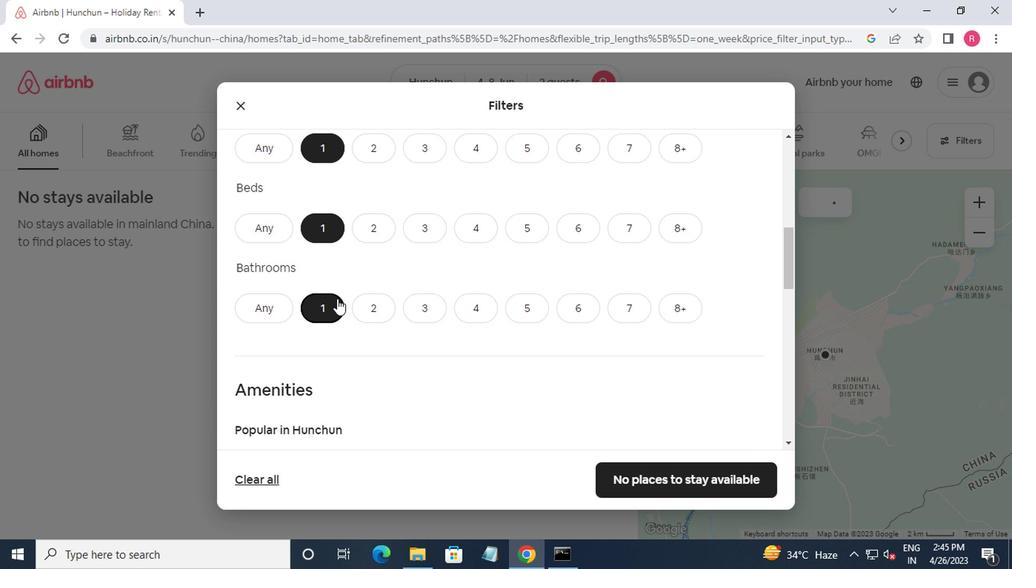 
Action: Mouse scrolled (334, 300) with delta (0, 0)
Screenshot: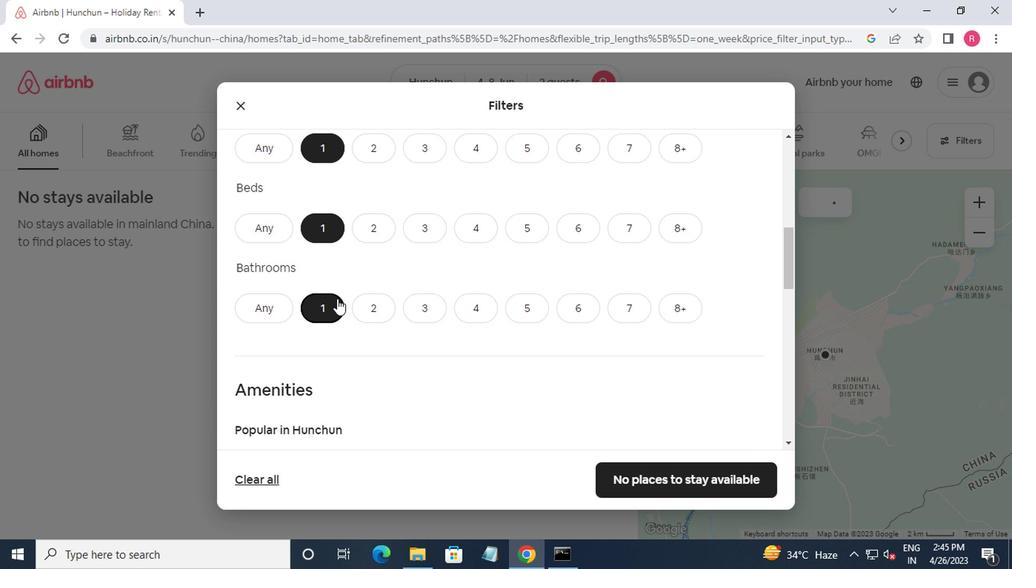 
Action: Mouse scrolled (334, 300) with delta (0, 0)
Screenshot: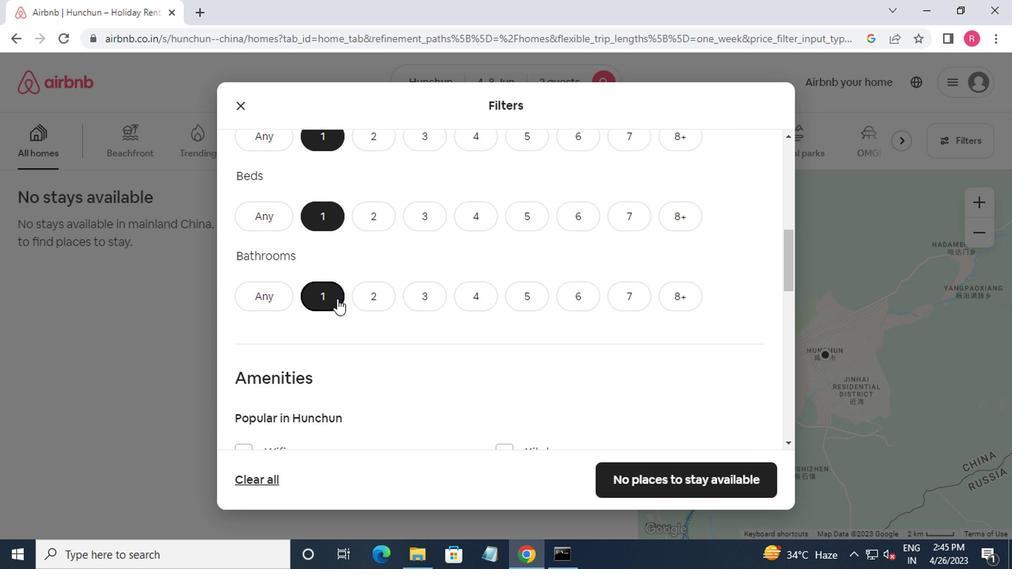 
Action: Mouse scrolled (334, 300) with delta (0, 0)
Screenshot: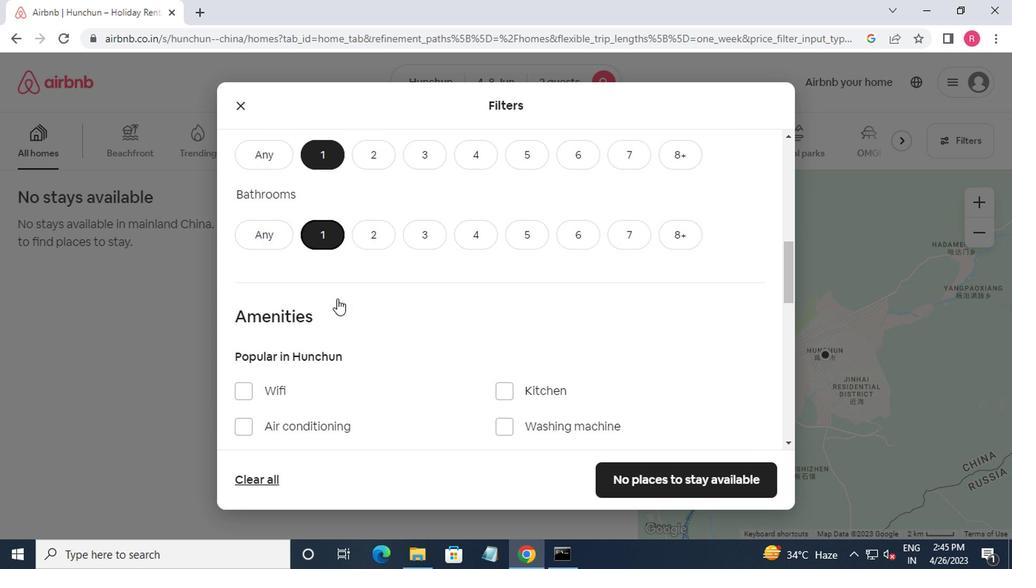 
Action: Mouse moved to (427, 302)
Screenshot: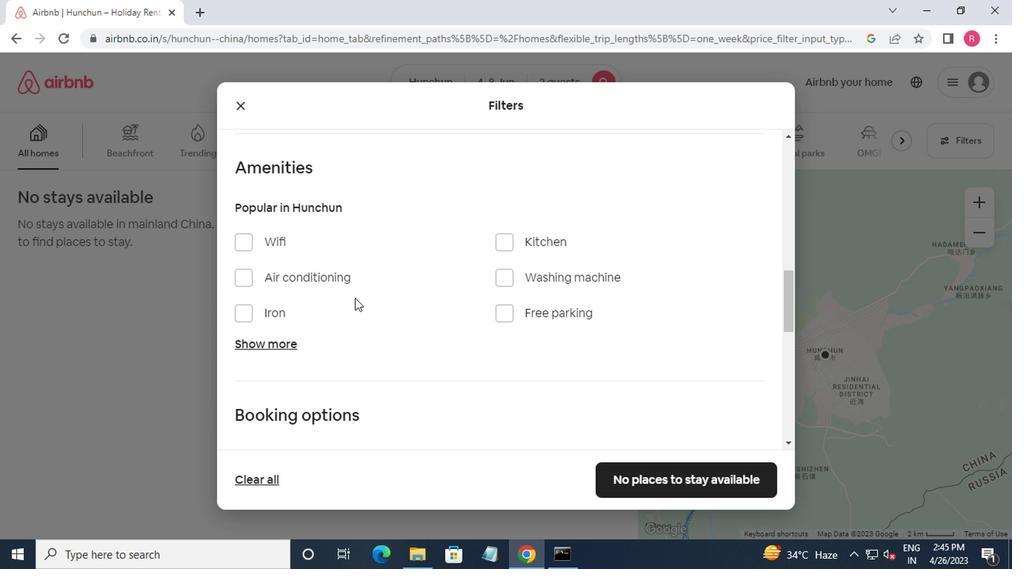 
Action: Mouse scrolled (427, 302) with delta (0, 0)
Screenshot: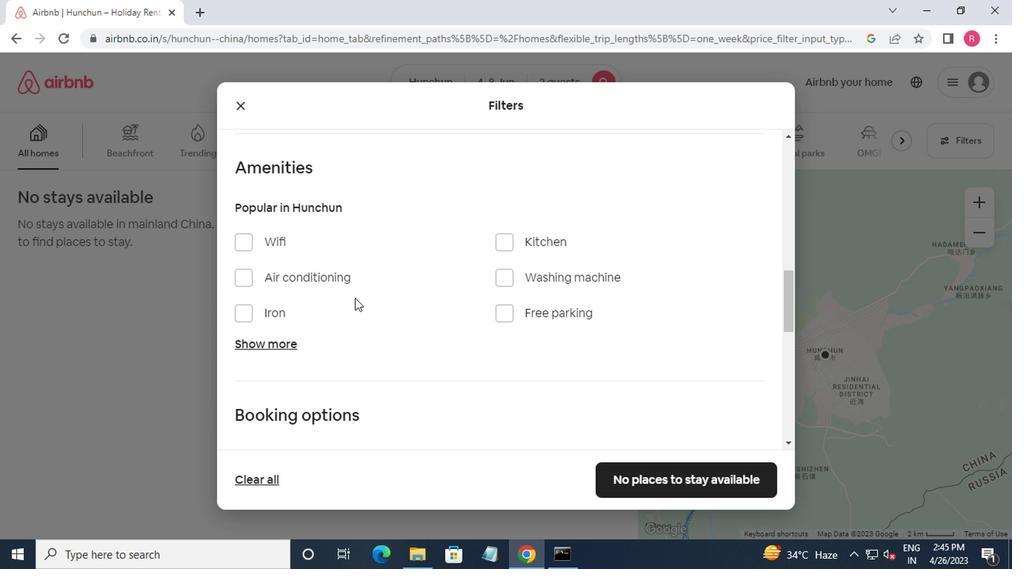 
Action: Mouse moved to (438, 306)
Screenshot: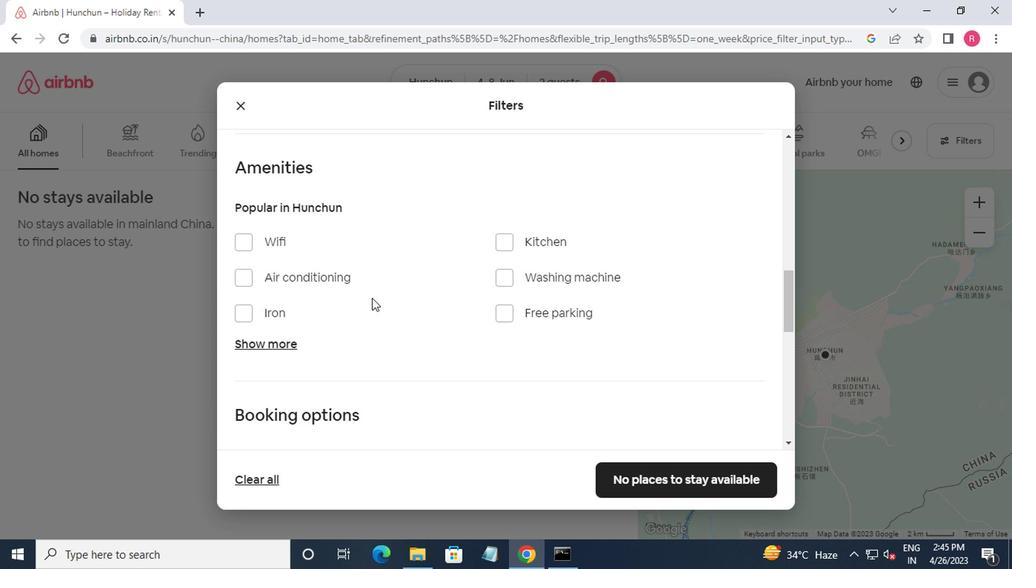
Action: Mouse scrolled (438, 305) with delta (0, 0)
Screenshot: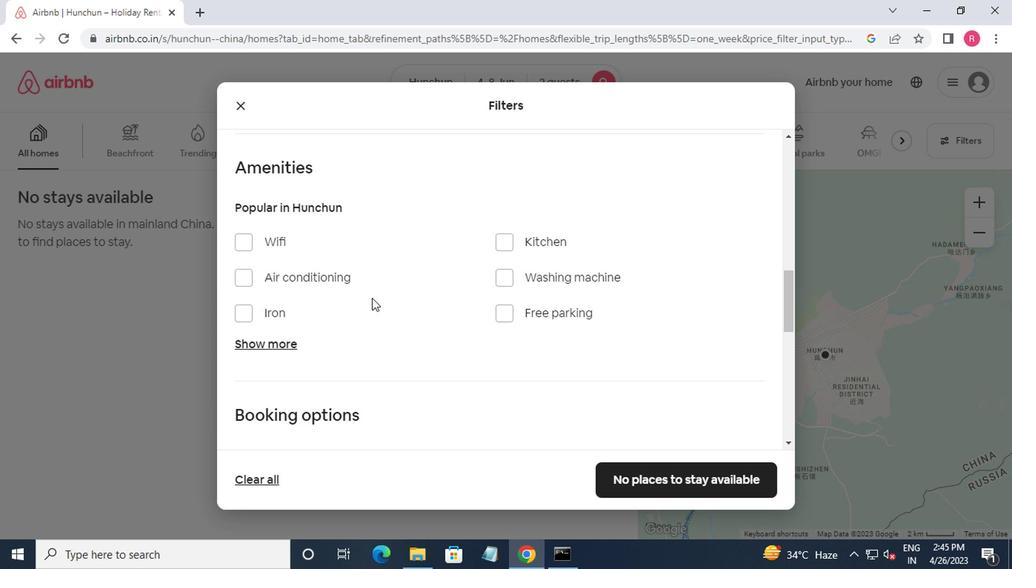 
Action: Mouse moved to (442, 306)
Screenshot: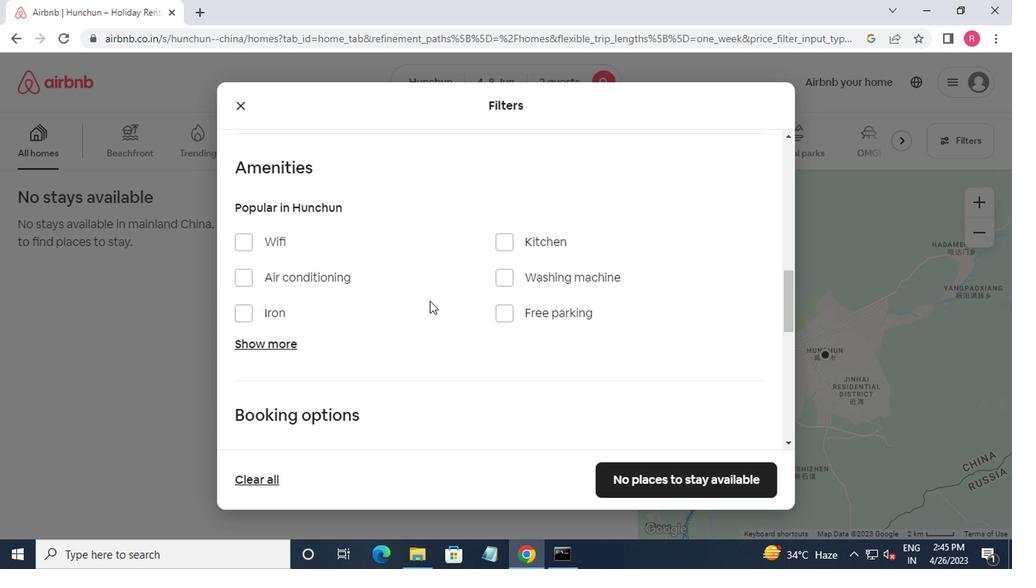 
Action: Mouse scrolled (442, 305) with delta (0, 0)
Screenshot: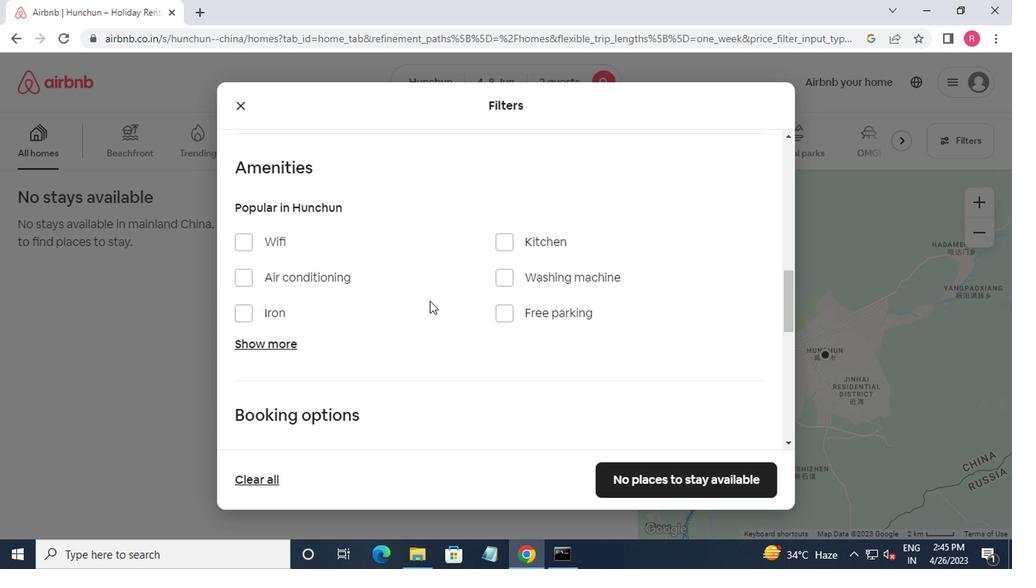 
Action: Mouse moved to (721, 298)
Screenshot: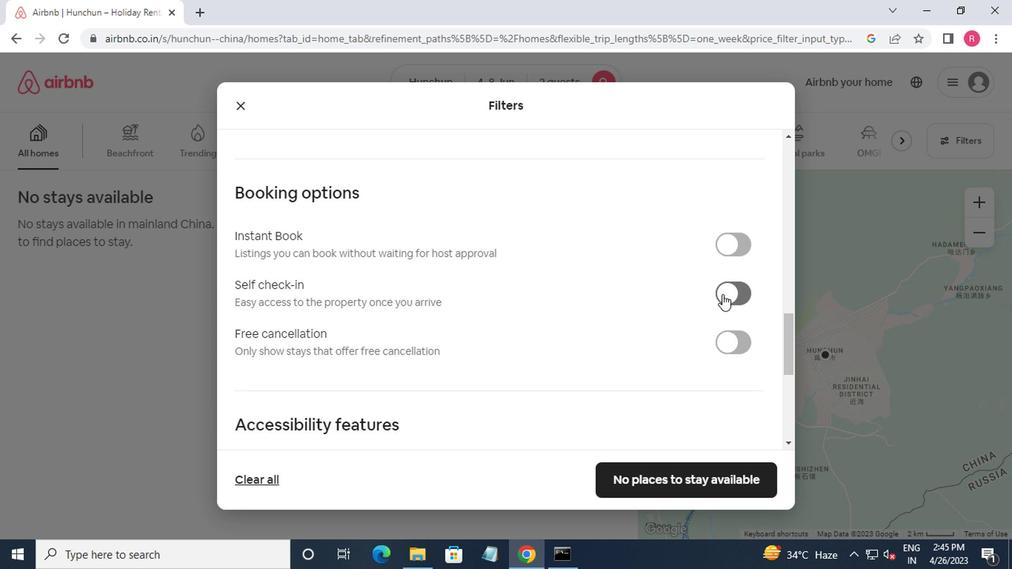 
Action: Mouse pressed left at (721, 298)
Screenshot: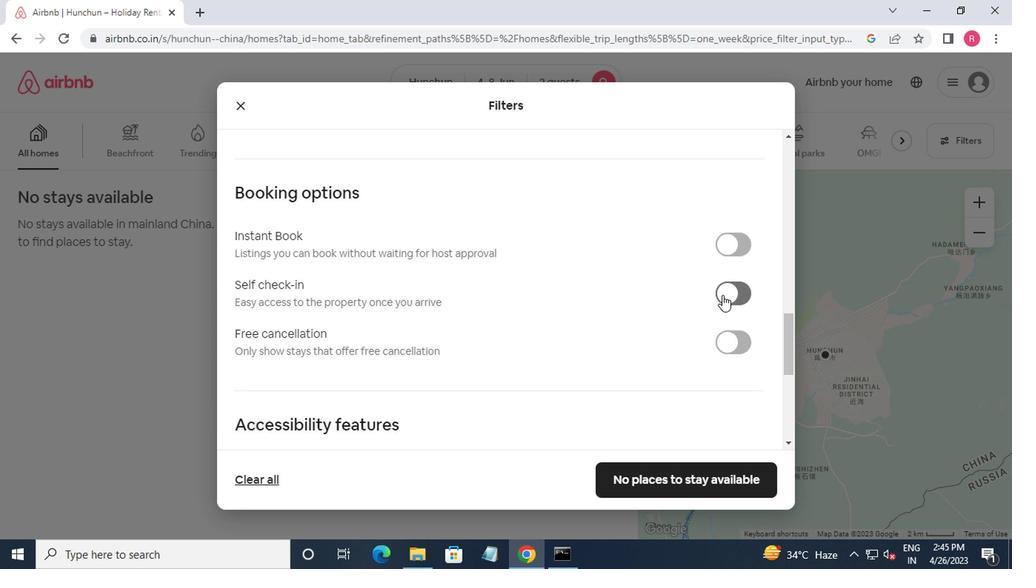 
Action: Mouse scrolled (721, 297) with delta (0, -1)
Screenshot: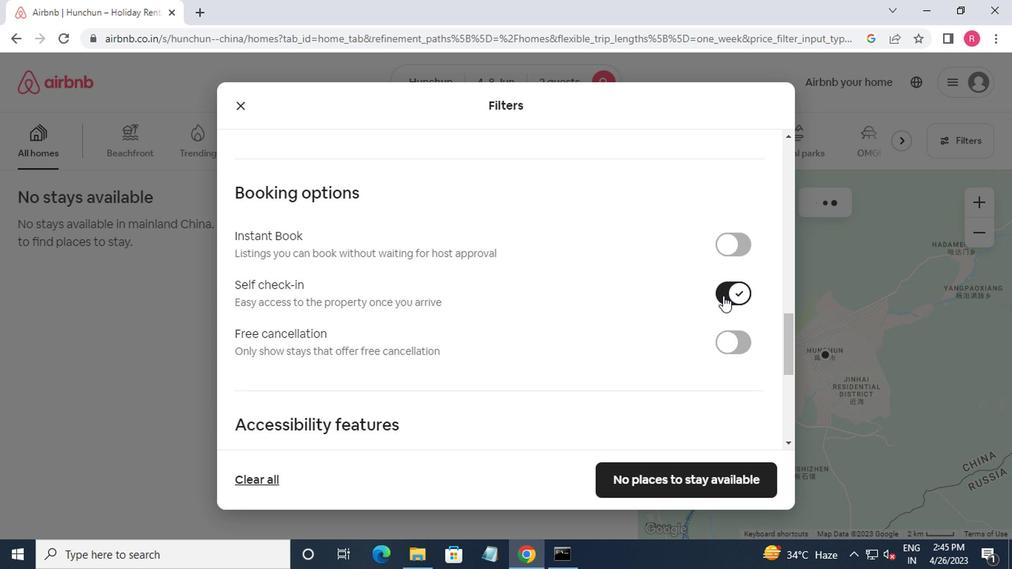 
Action: Mouse scrolled (721, 297) with delta (0, -1)
Screenshot: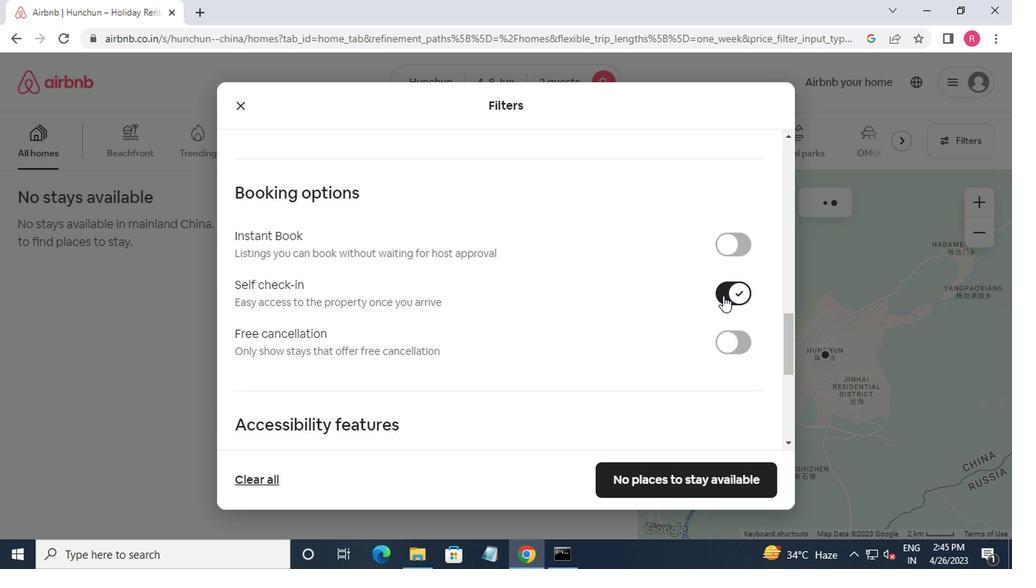 
Action: Mouse moved to (721, 298)
Screenshot: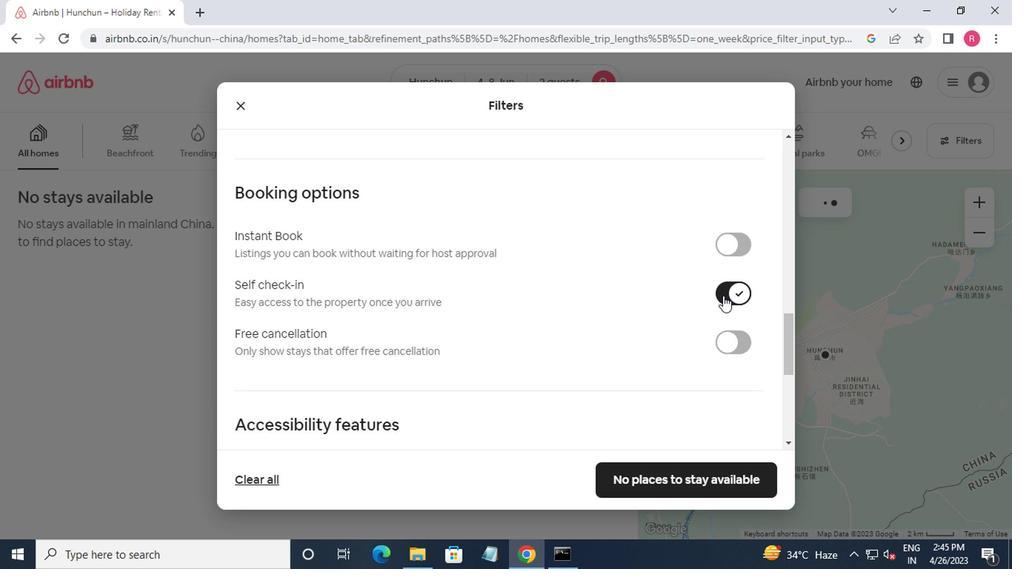 
Action: Mouse scrolled (721, 298) with delta (0, 0)
Screenshot: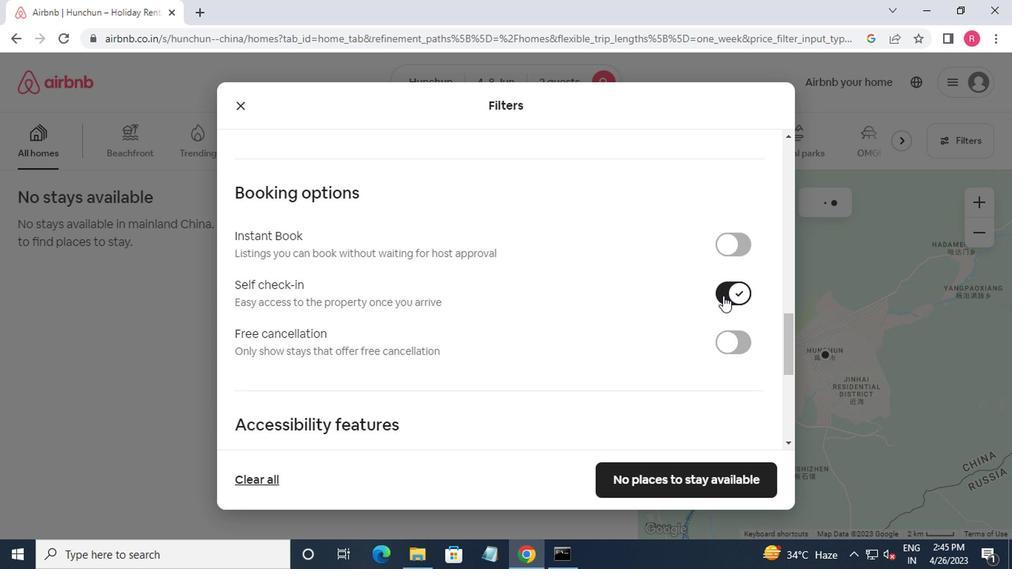 
Action: Mouse moved to (721, 298)
Screenshot: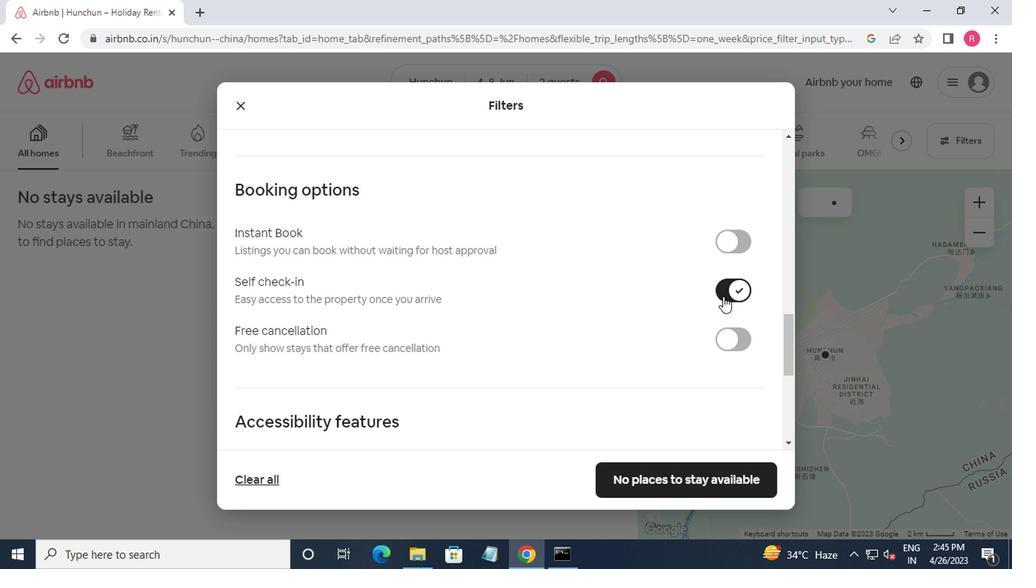 
Action: Mouse scrolled (721, 298) with delta (0, 0)
Screenshot: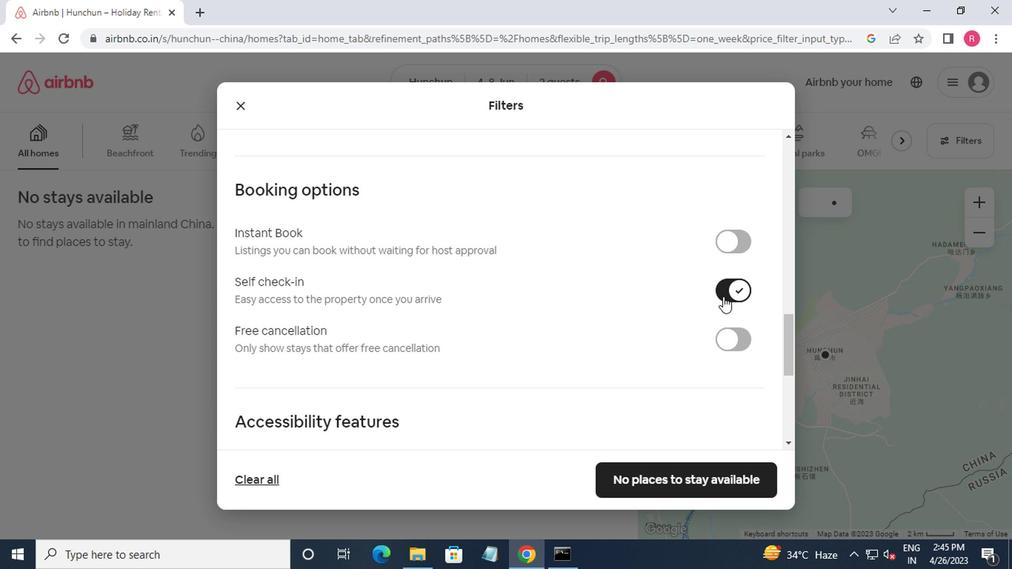 
Action: Mouse moved to (721, 298)
Screenshot: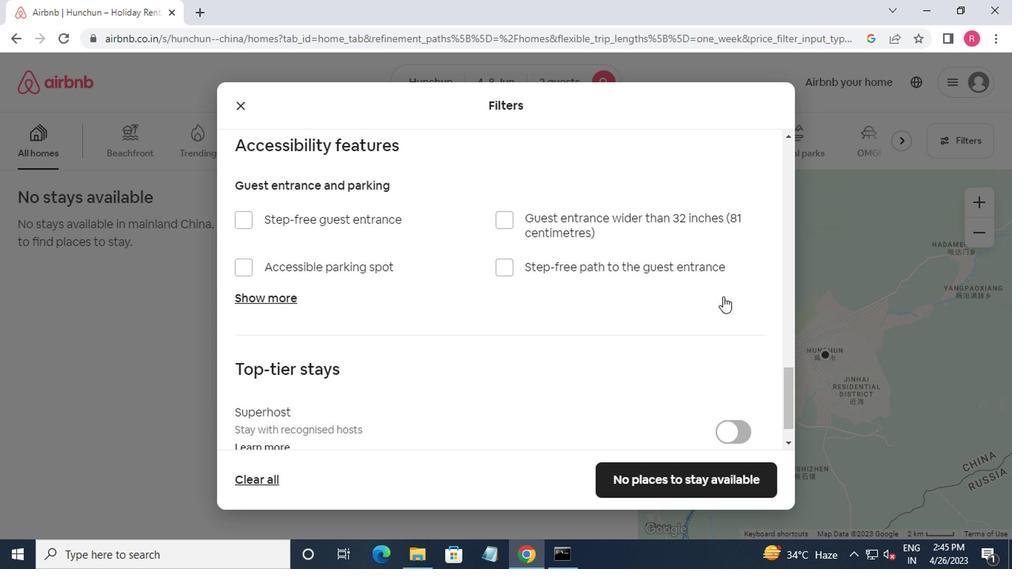 
Action: Mouse scrolled (721, 298) with delta (0, 0)
Screenshot: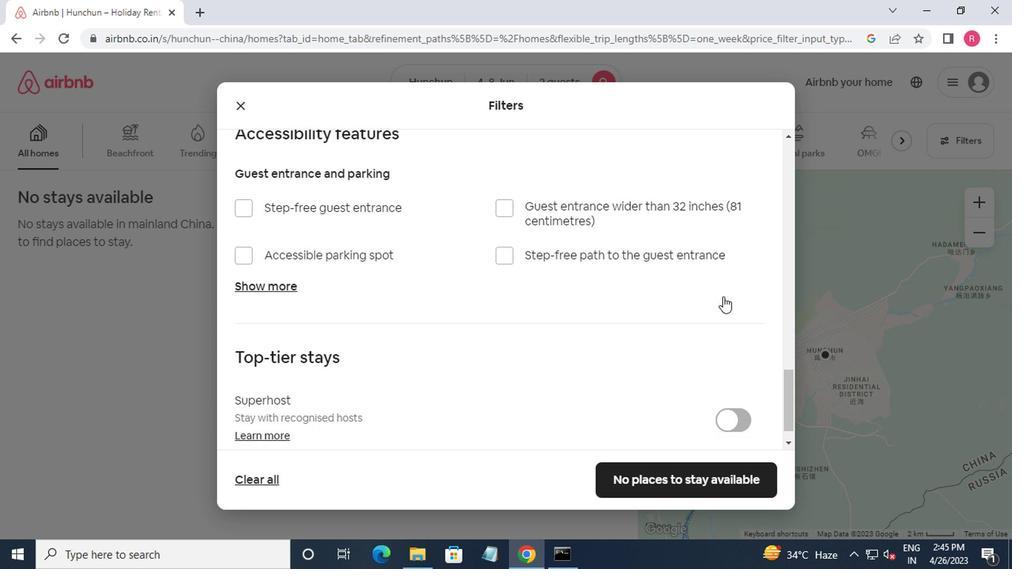 
Action: Mouse scrolled (721, 298) with delta (0, 0)
Screenshot: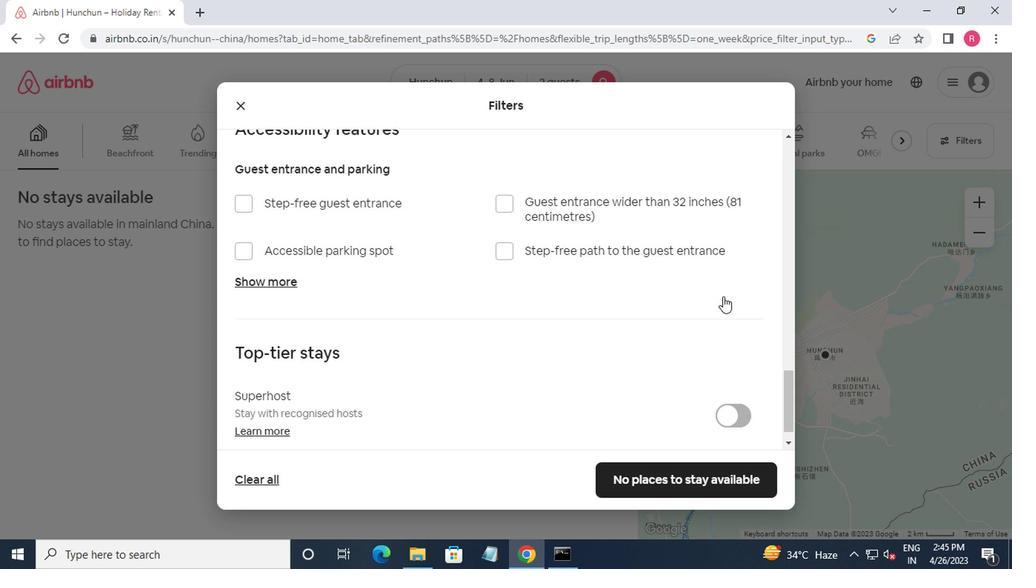 
Action: Mouse moved to (718, 304)
Screenshot: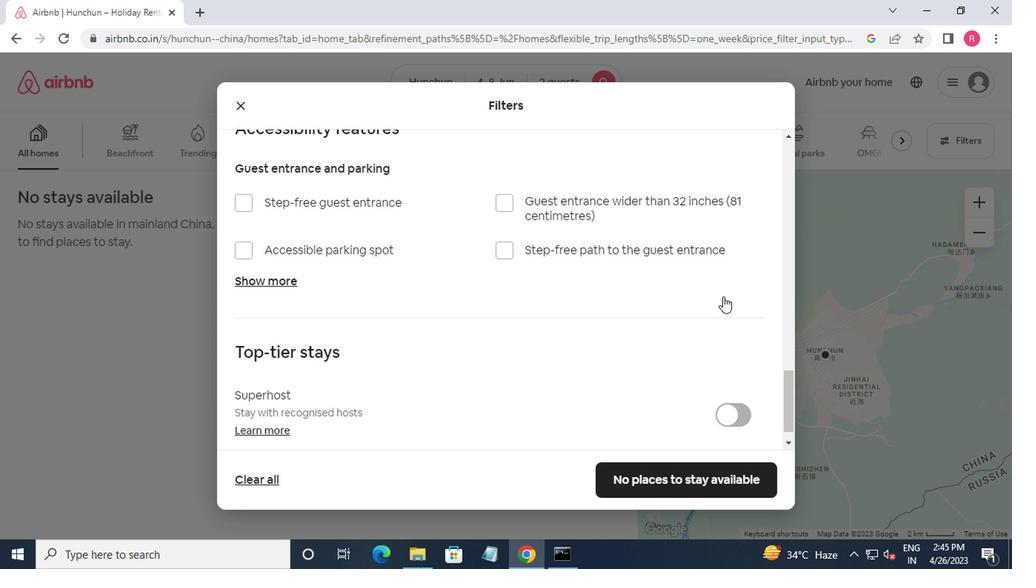 
Action: Mouse scrolled (718, 303) with delta (0, 0)
Screenshot: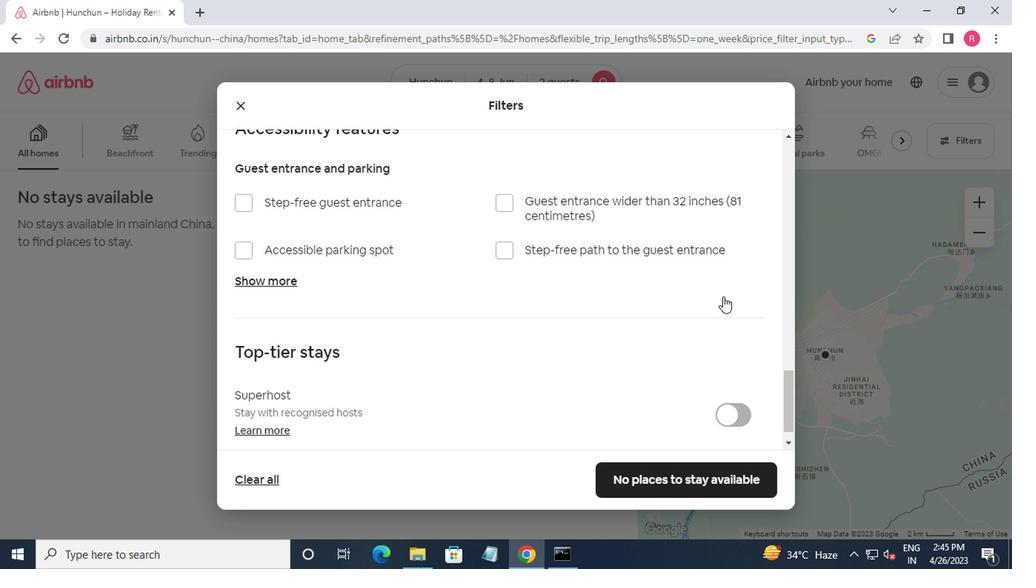 
Action: Mouse moved to (660, 474)
Screenshot: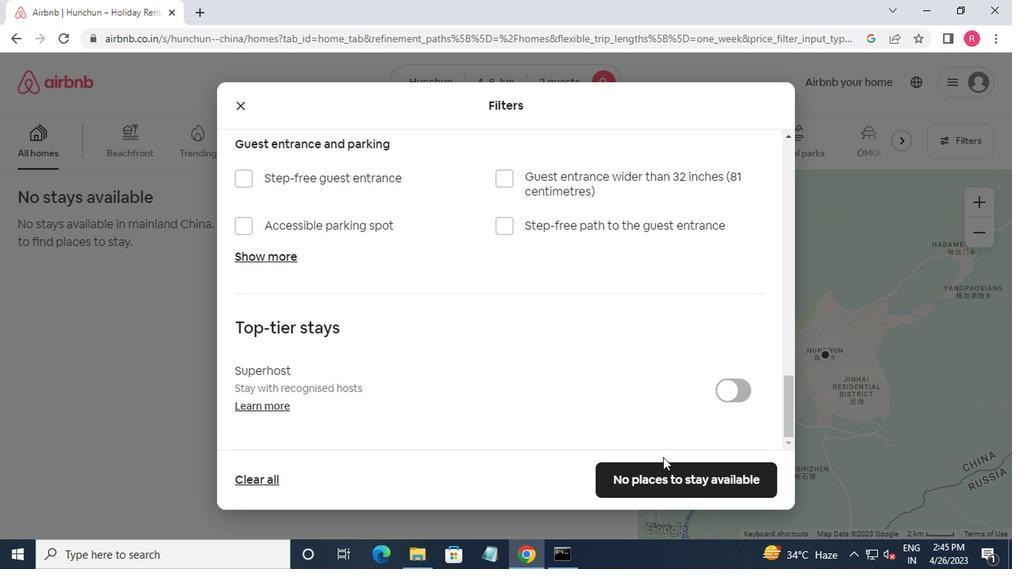 
Action: Mouse pressed left at (660, 474)
Screenshot: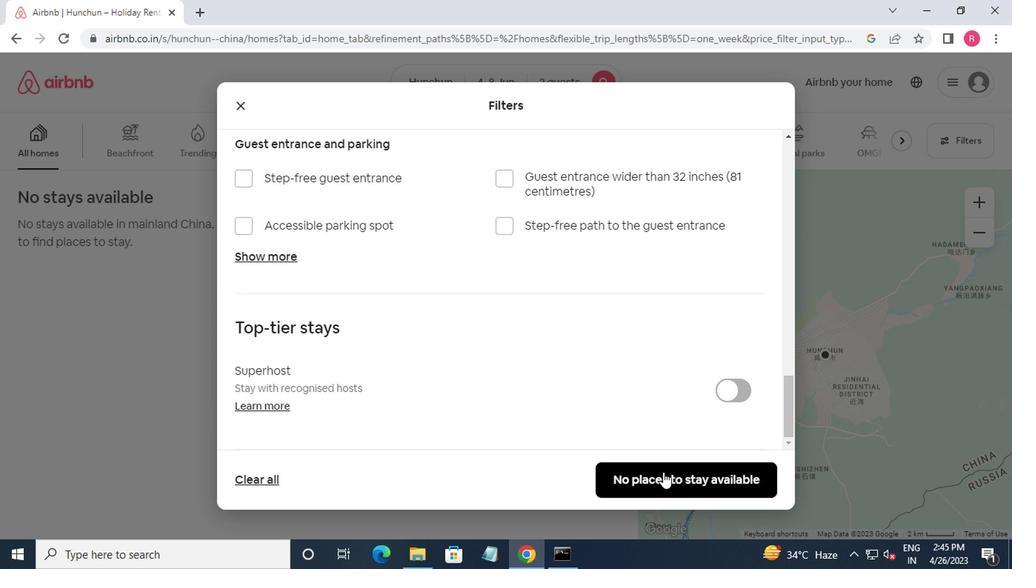 
Action: Mouse moved to (625, 429)
Screenshot: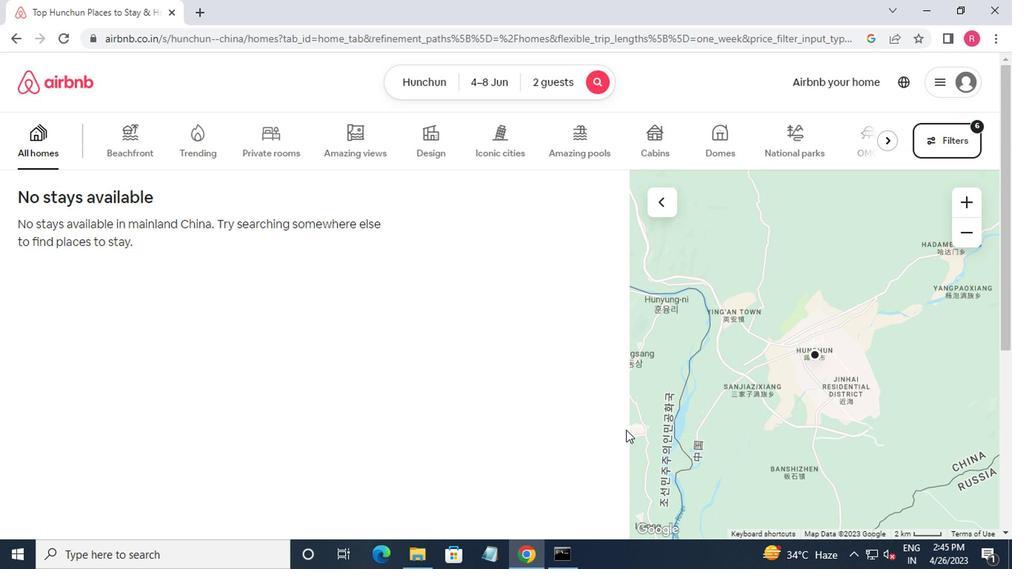 
